 Task: Create in the project YottaTech in Backlog an issue 'HR management system for a company with advanced employee onboarding and performance tracking features', assign it to team member softage.4@softage.net and change the status to IN PROGRESS.
Action: Mouse moved to (412, 524)
Screenshot: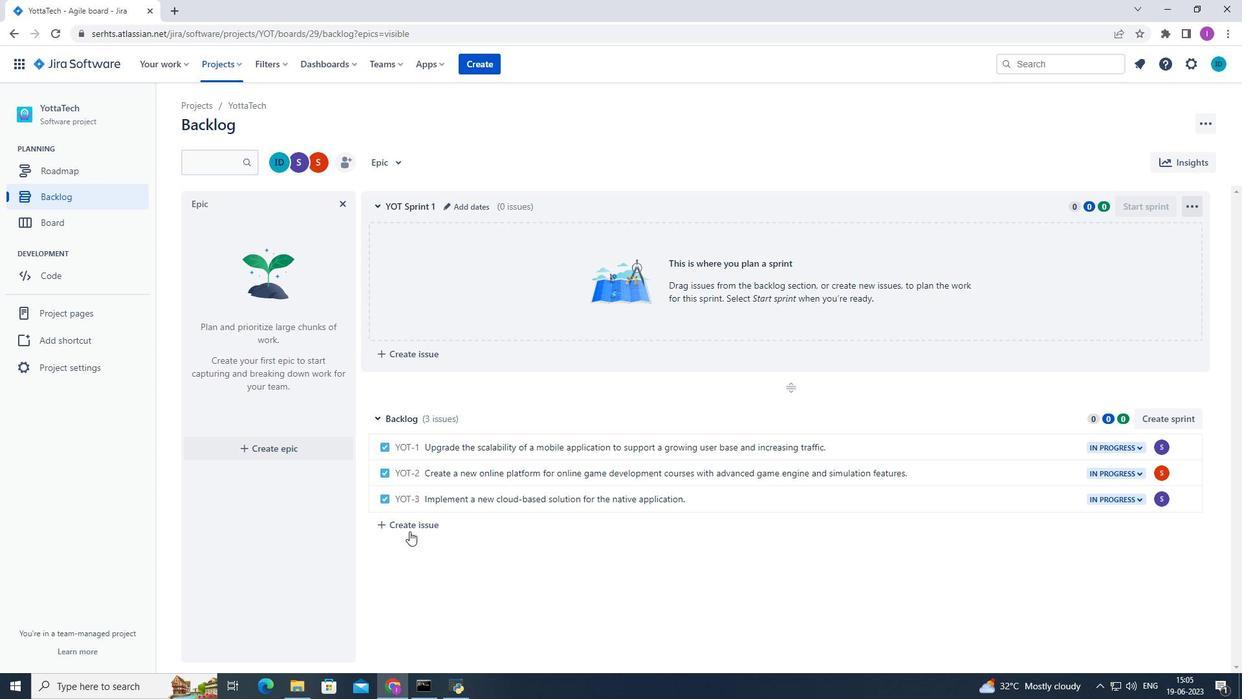 
Action: Mouse pressed left at (412, 524)
Screenshot: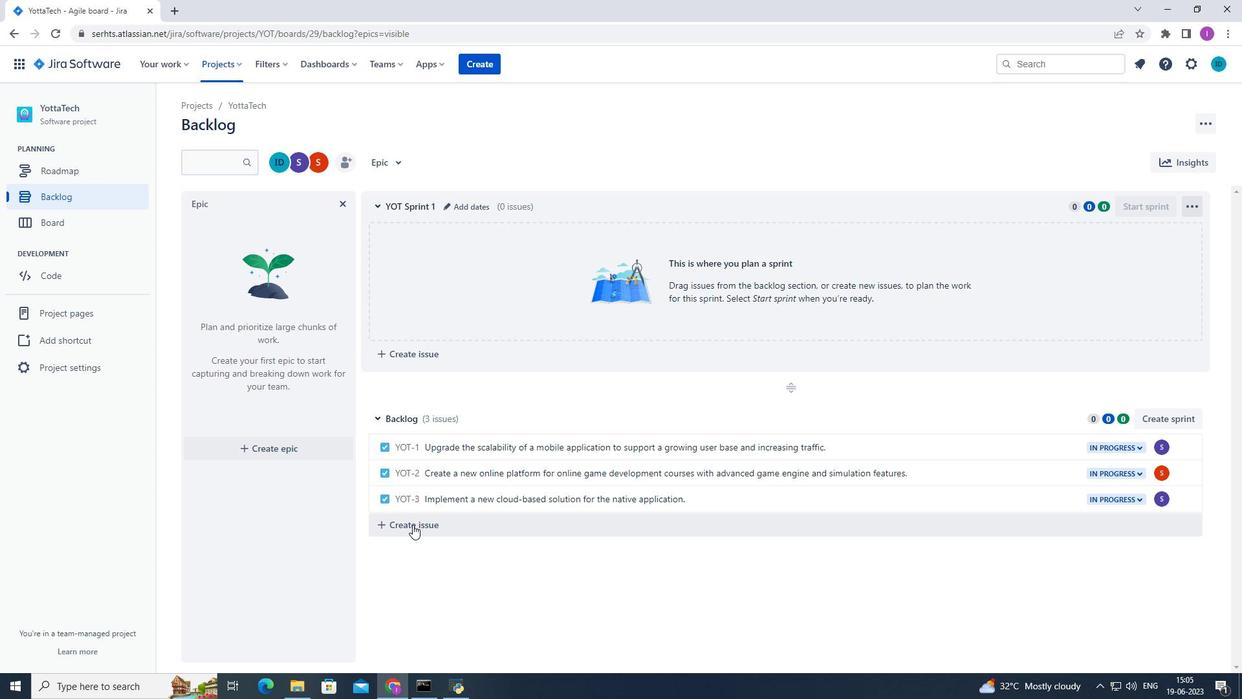 
Action: Mouse moved to (439, 528)
Screenshot: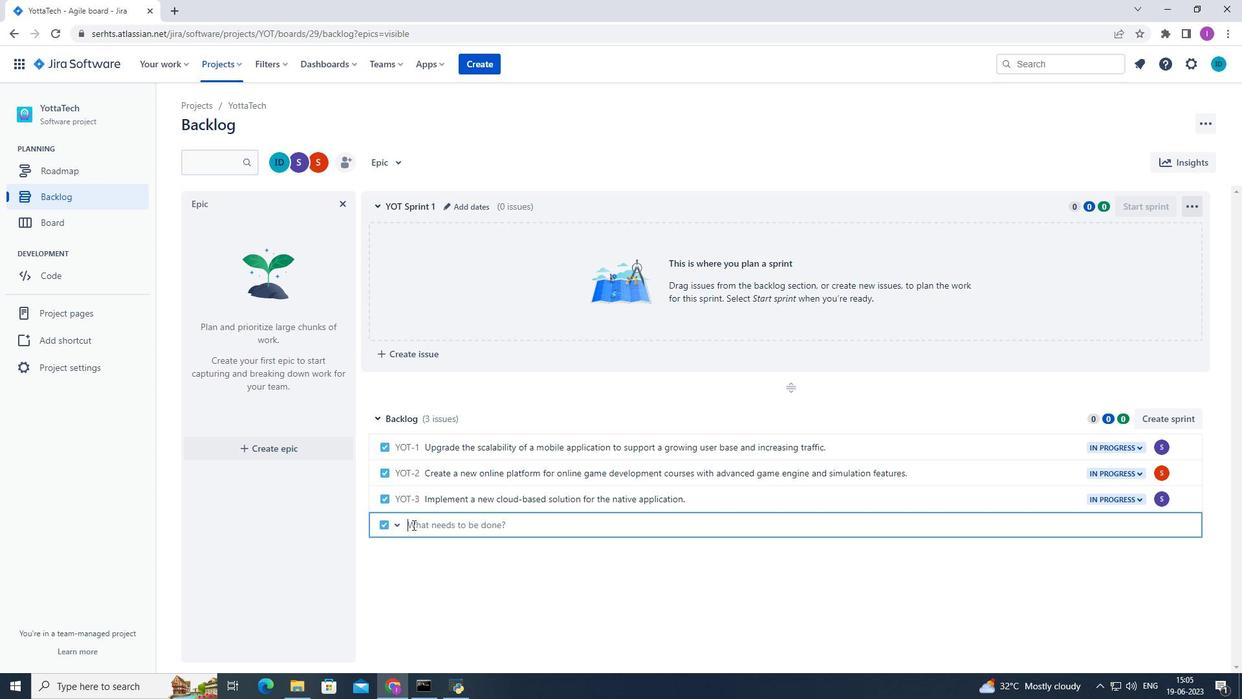 
Action: Mouse pressed left at (439, 528)
Screenshot: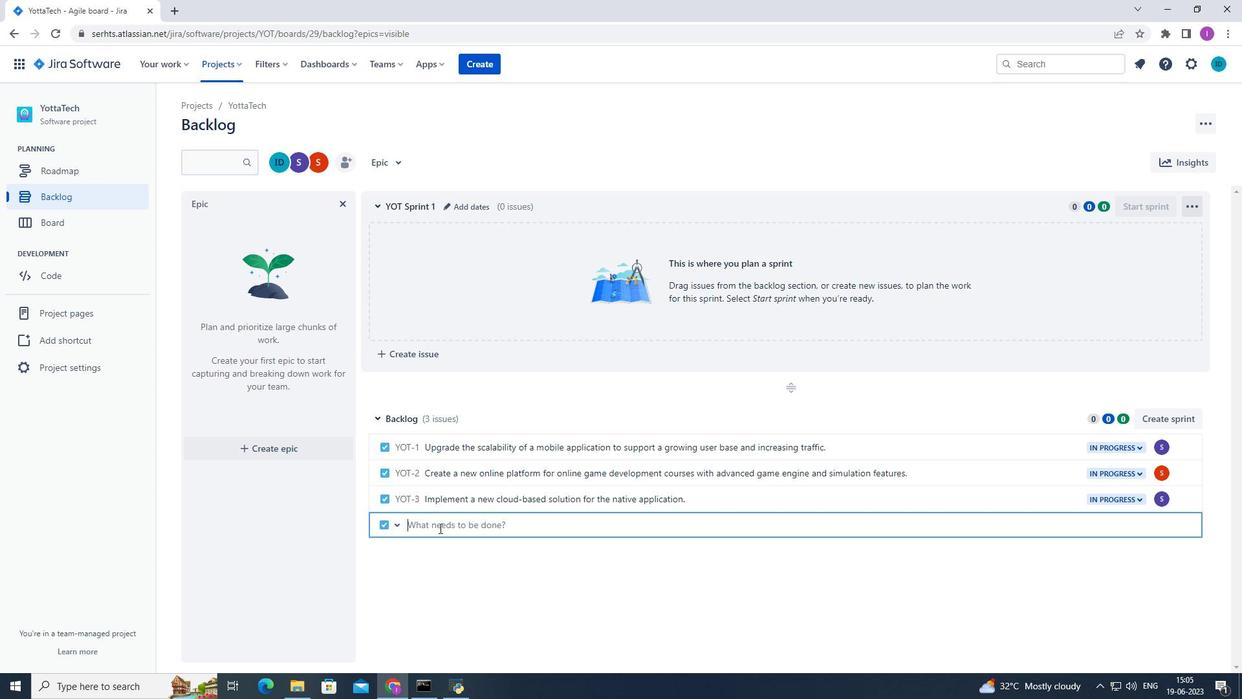 
Action: Mouse moved to (514, 526)
Screenshot: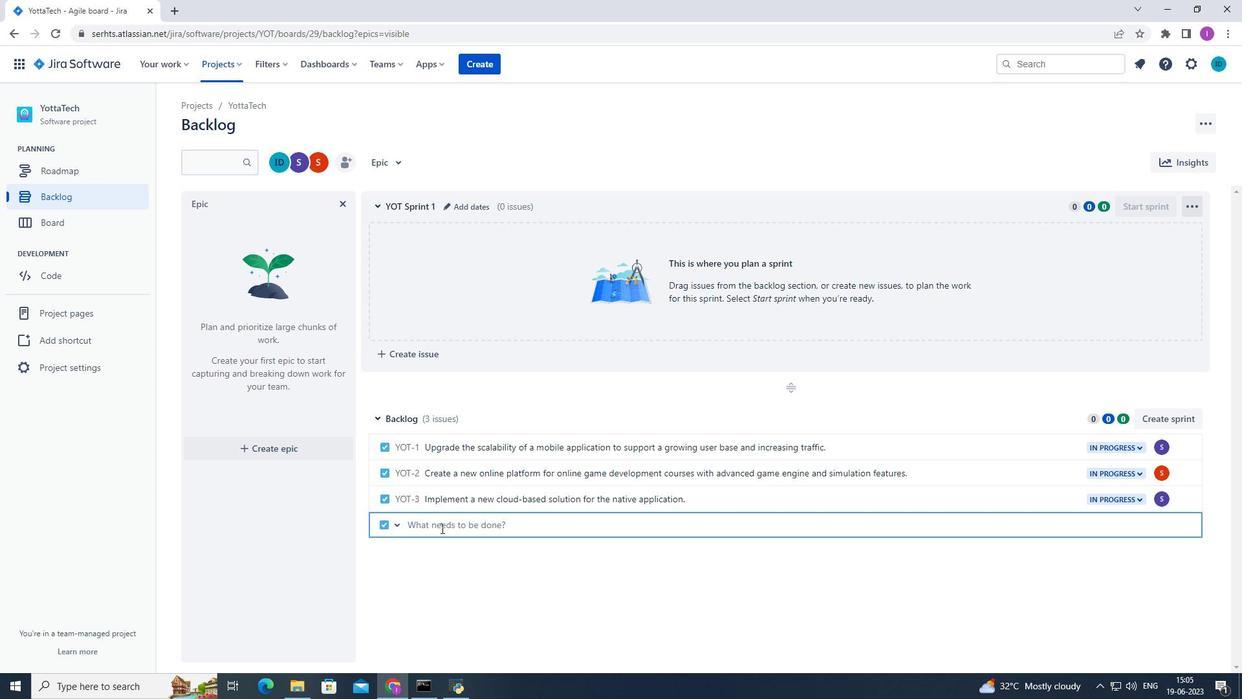 
Action: Key pressed <Key.shift><Key.shift><Key.shift><Key.shift><Key.shift><Key.shift><Key.shift><Key.shift><Key.shift><Key.shift><Key.shift><Key.shift><Key.shift><Key.shift><Key.shift><Key.shift>HR<Key.space>management<Key.space>sysy<Key.backspace>tr<Key.backspace>em<Key.space>for<Key.space>a<Key.space>companywith<Key.space>
Screenshot: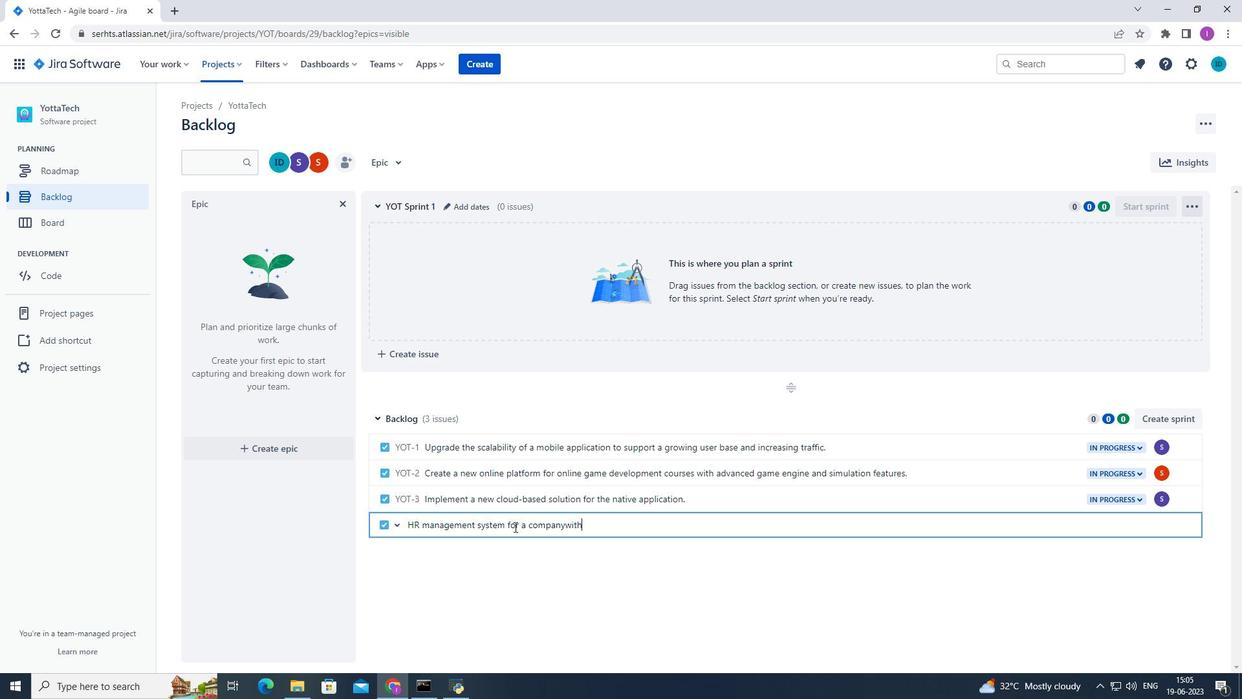 
Action: Mouse moved to (565, 526)
Screenshot: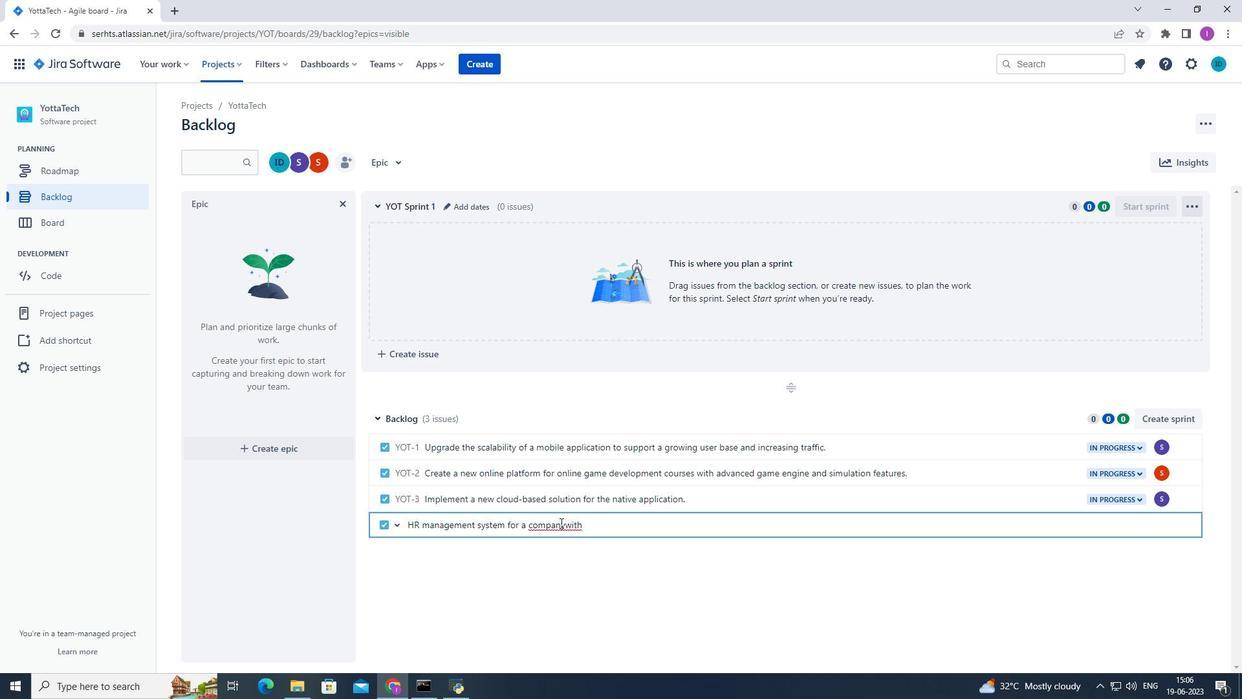 
Action: Mouse pressed left at (565, 526)
Screenshot: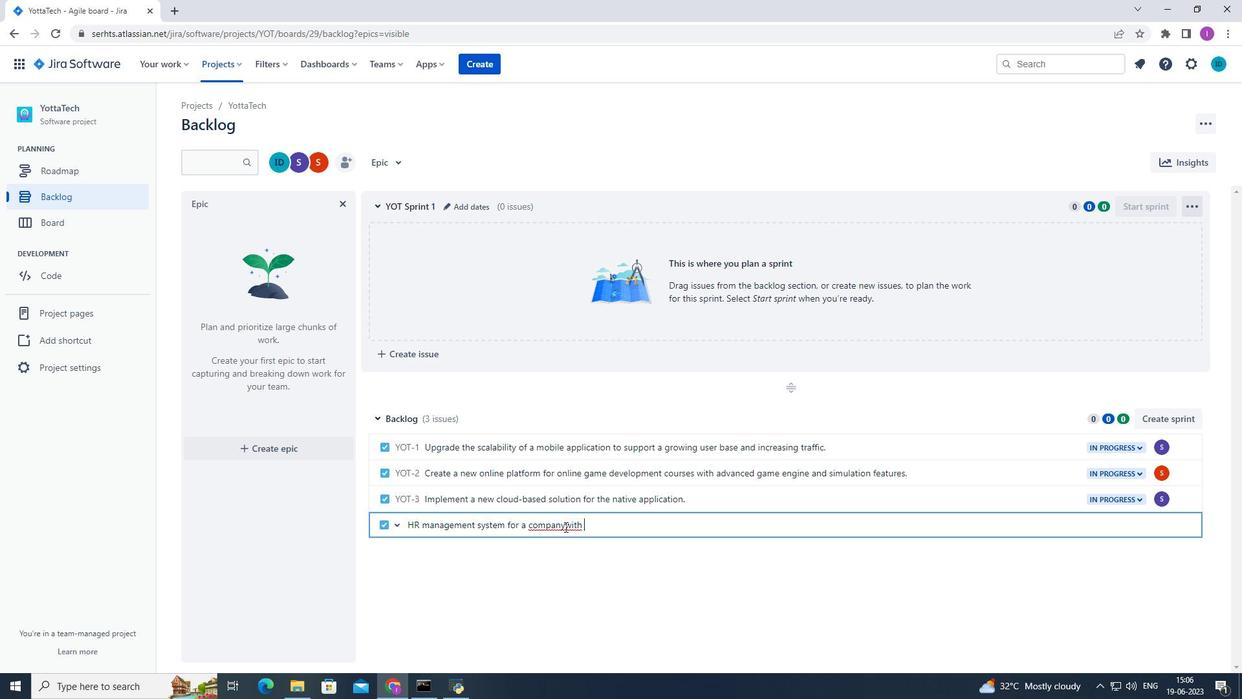 
Action: Mouse moved to (595, 526)
Screenshot: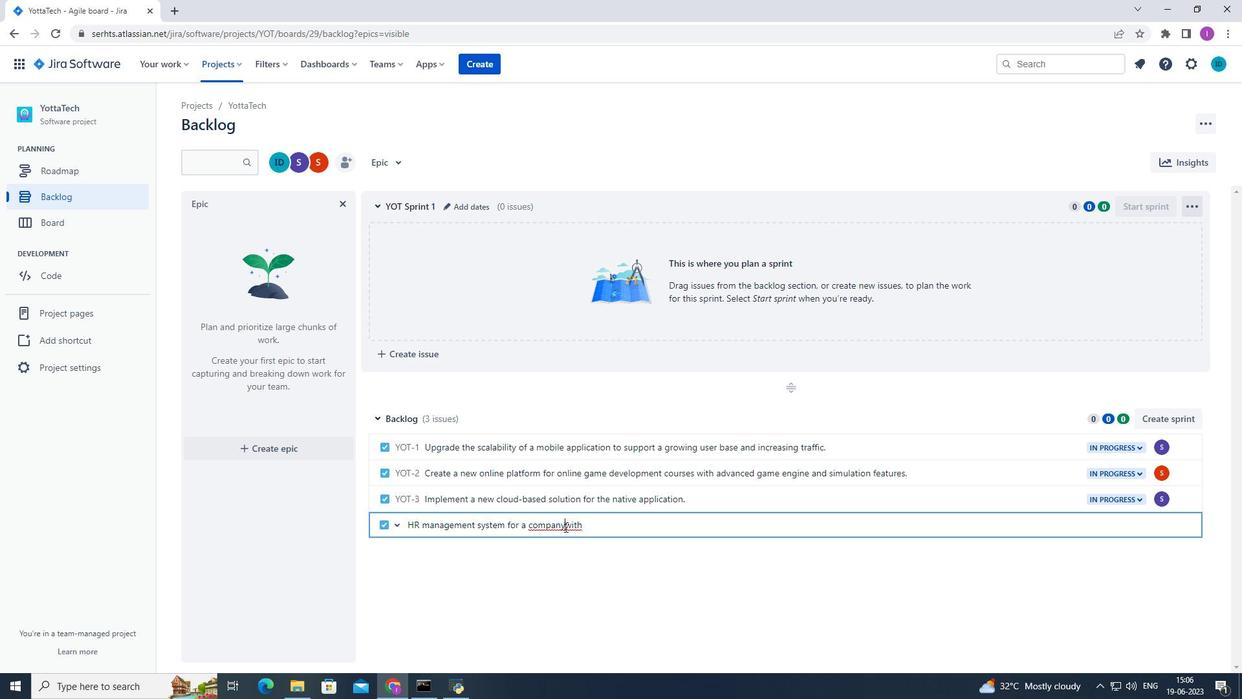 
Action: Key pressed v
Screenshot: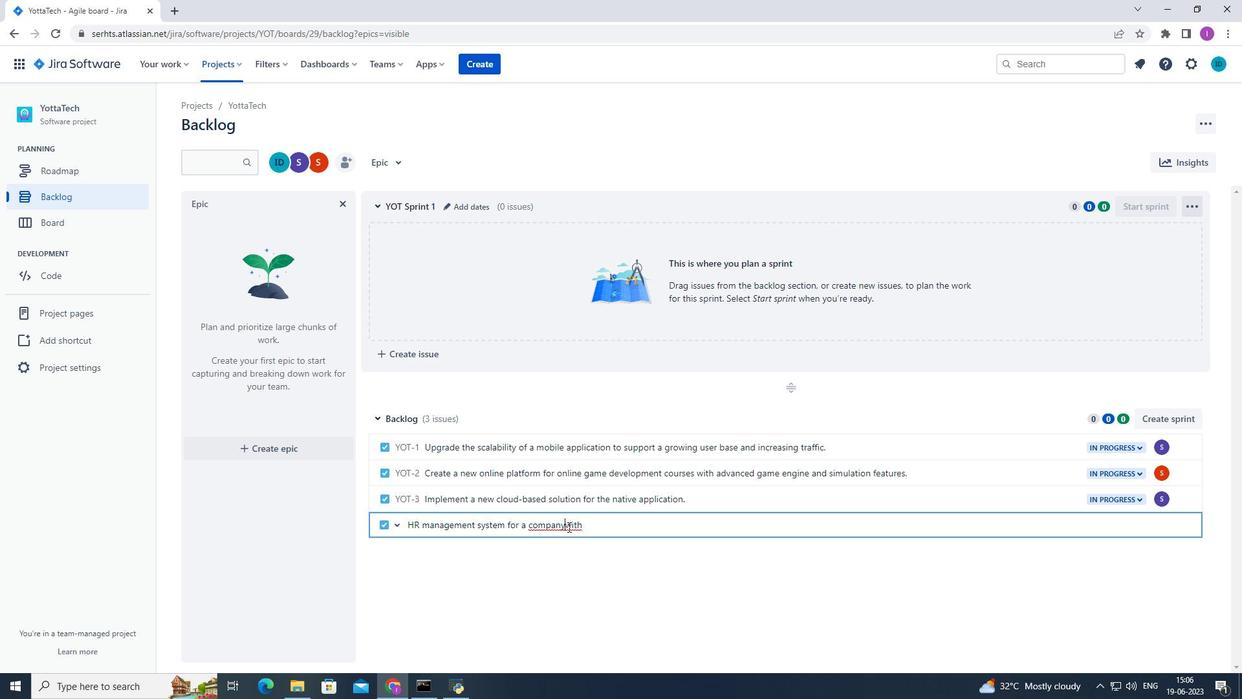 
Action: Mouse pressed left at (595, 526)
Screenshot: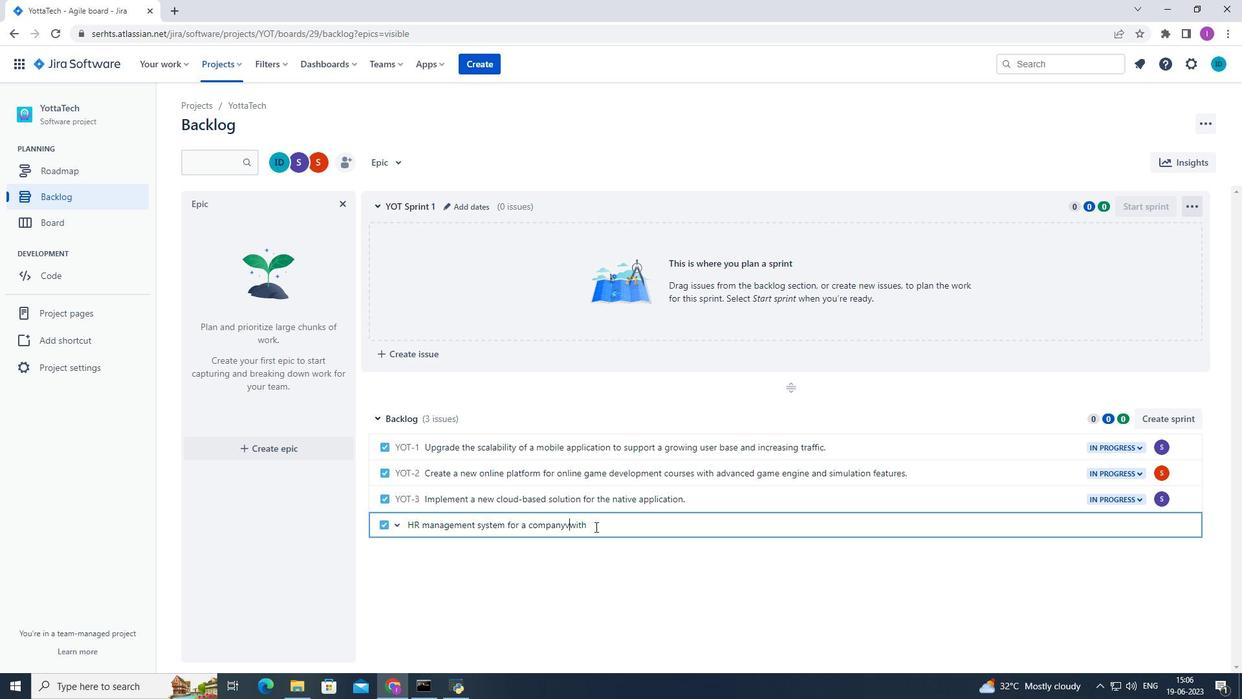 
Action: Mouse moved to (572, 526)
Screenshot: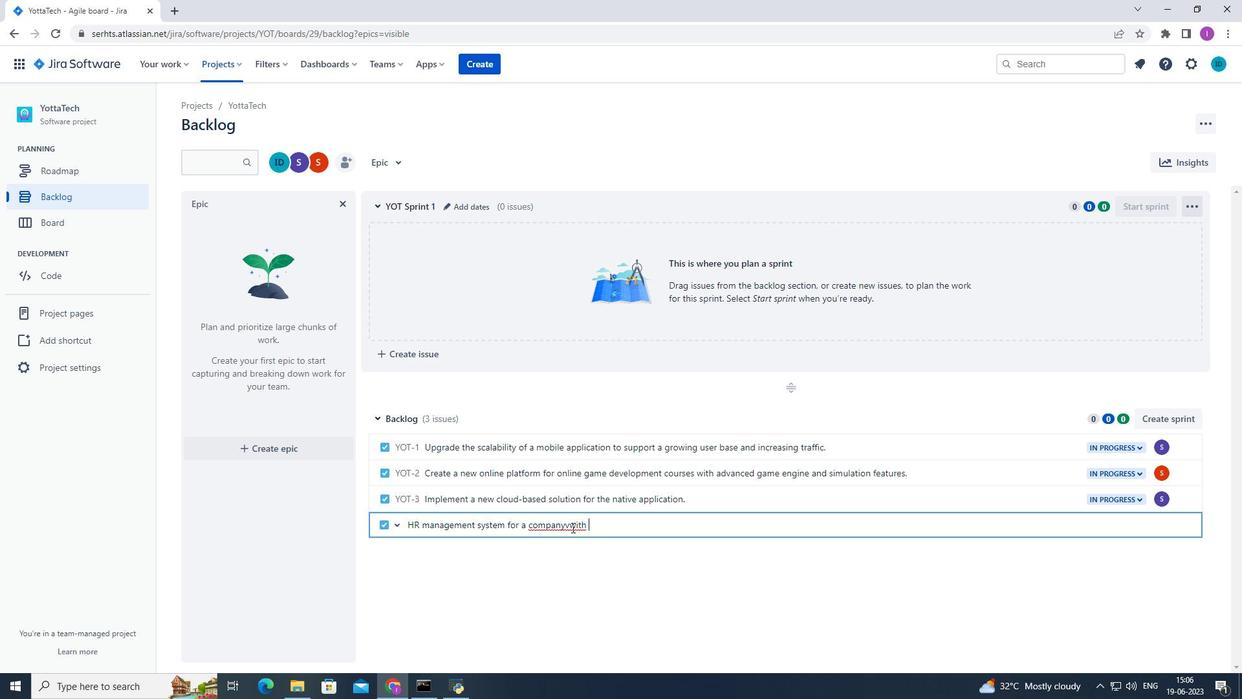 
Action: Mouse pressed left at (572, 526)
Screenshot: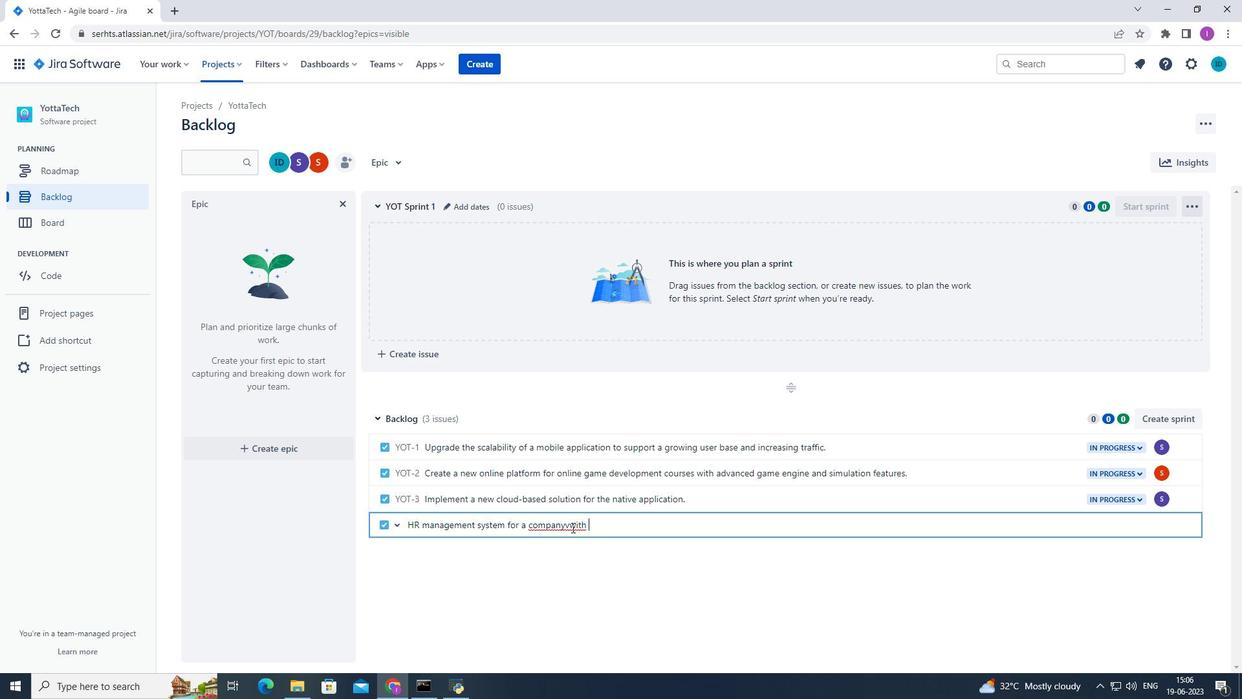 
Action: Mouse moved to (621, 525)
Screenshot: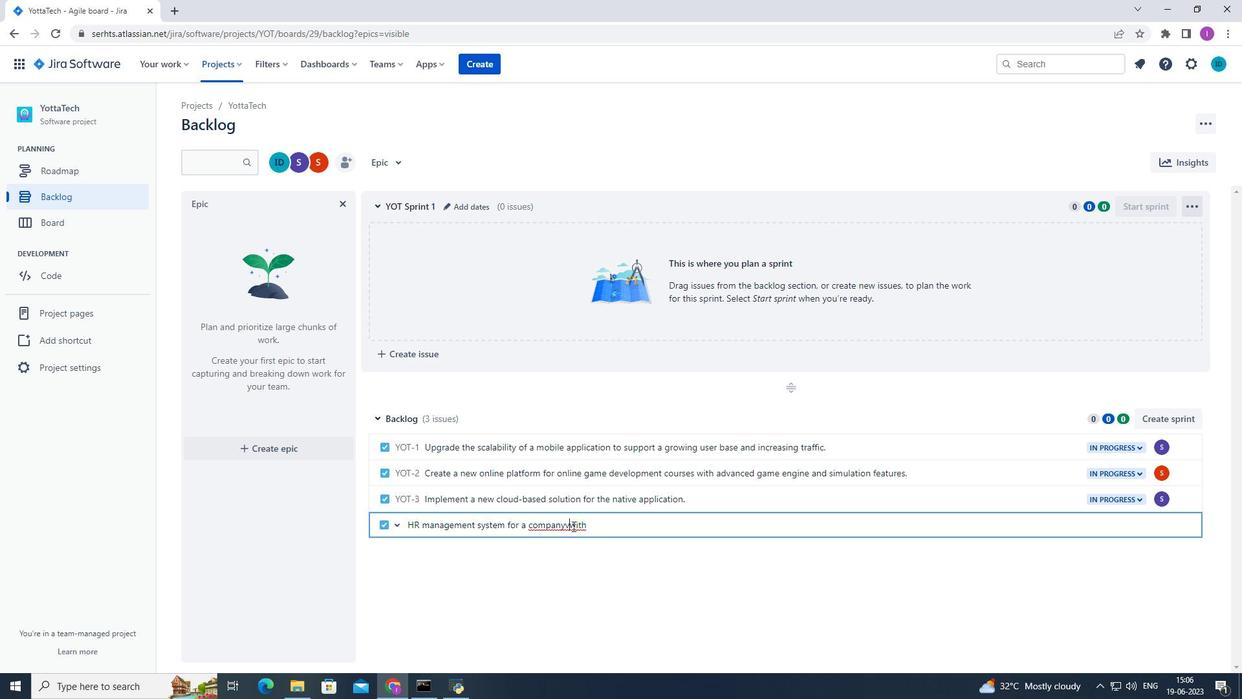 
Action: Key pressed <Key.backspace>v<Key.backspace><Key.space>
Screenshot: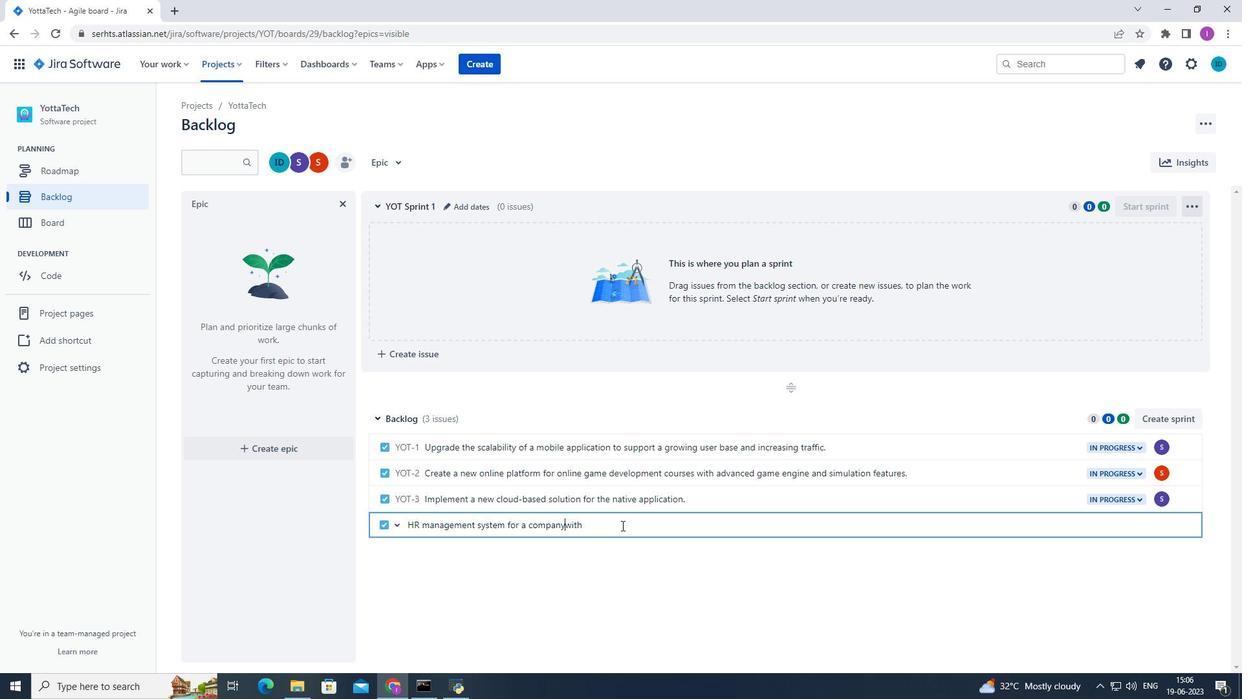 
Action: Mouse moved to (627, 519)
Screenshot: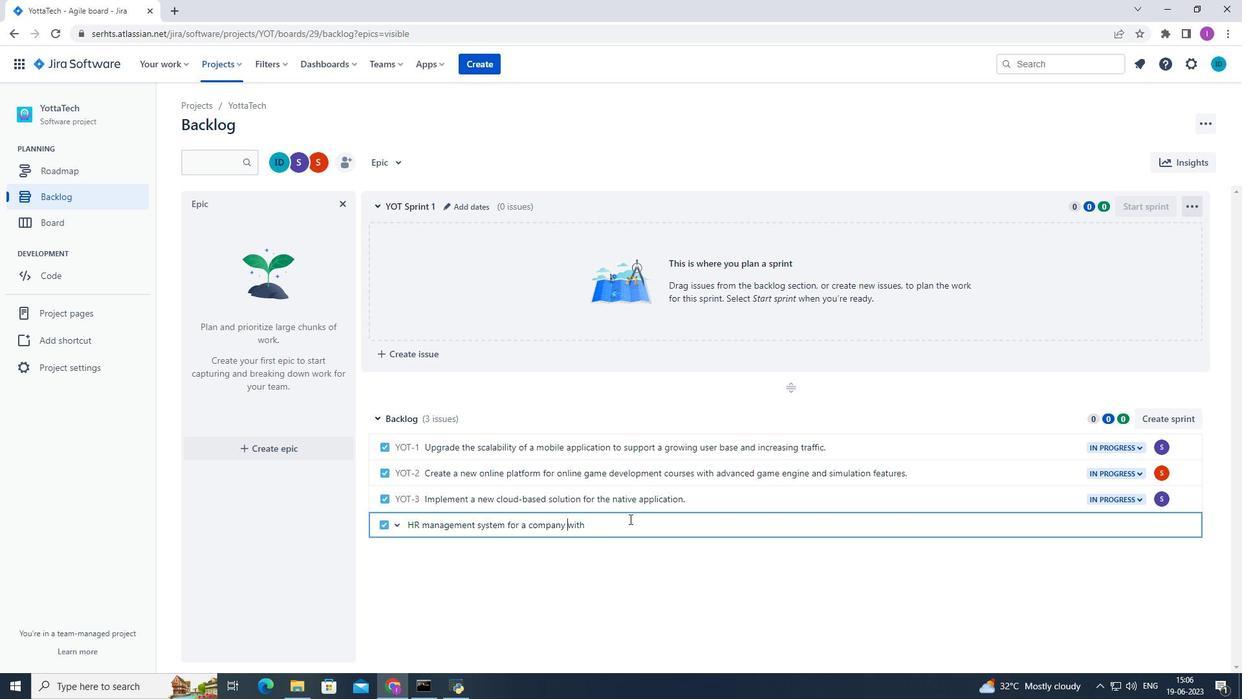
Action: Mouse pressed left at (627, 519)
Screenshot: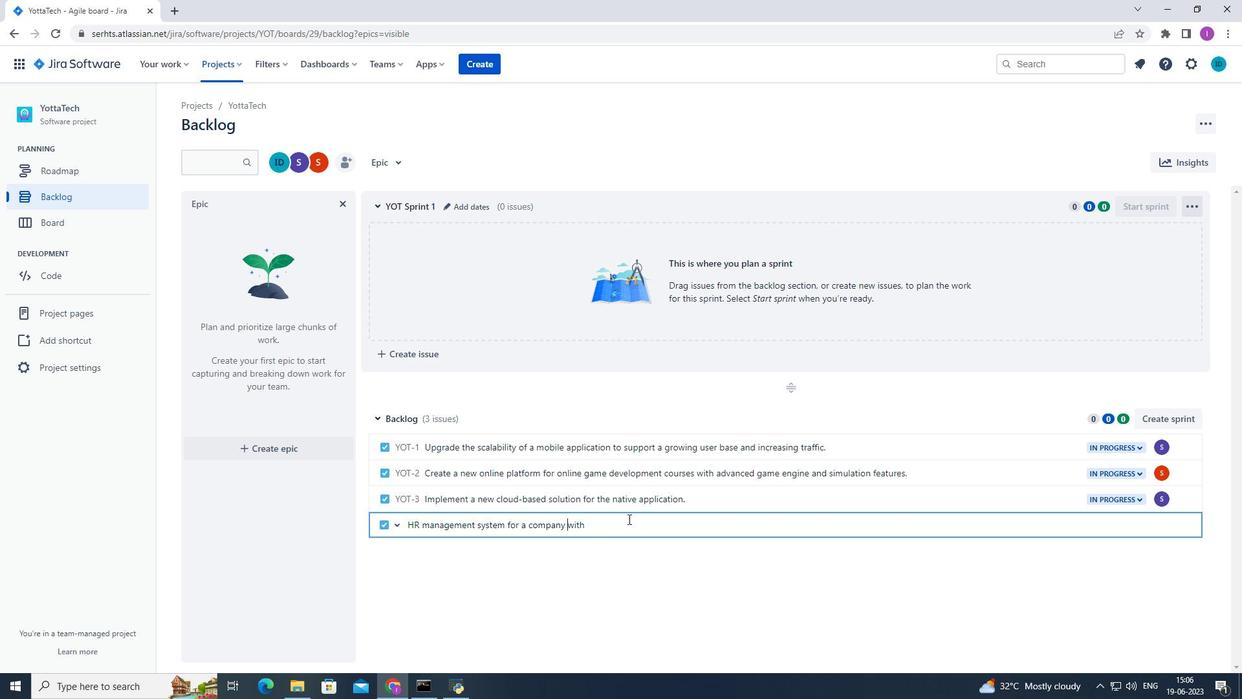 
Action: Mouse moved to (677, 526)
Screenshot: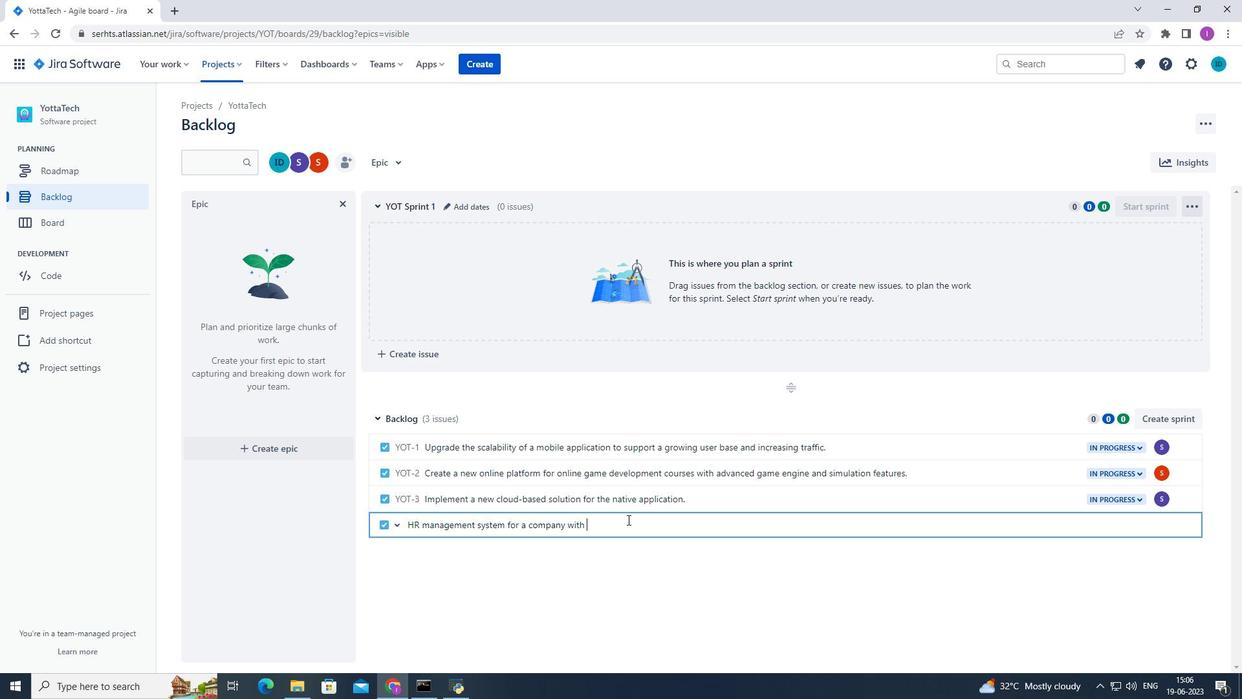 
Action: Key pressed advanced<Key.space>employee<Key.space>i<Key.backspace>onboarding
Screenshot: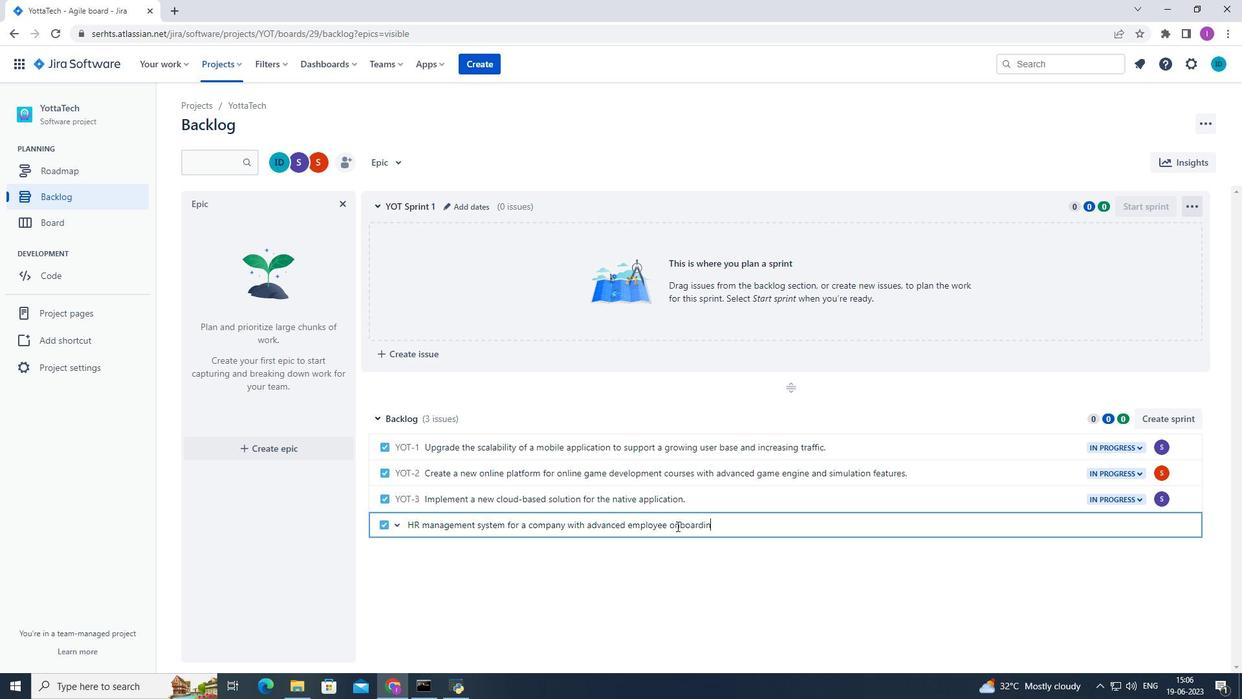 
Action: Mouse moved to (735, 539)
Screenshot: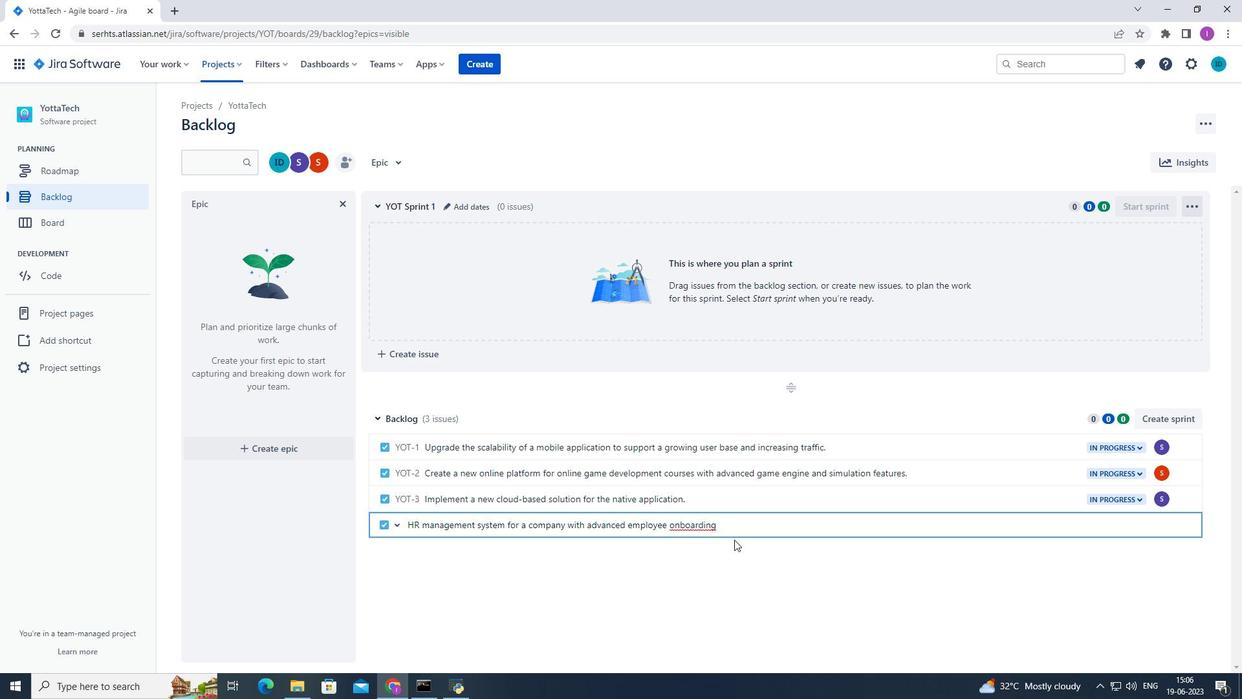 
Action: Mouse pressed left at (735, 539)
Screenshot: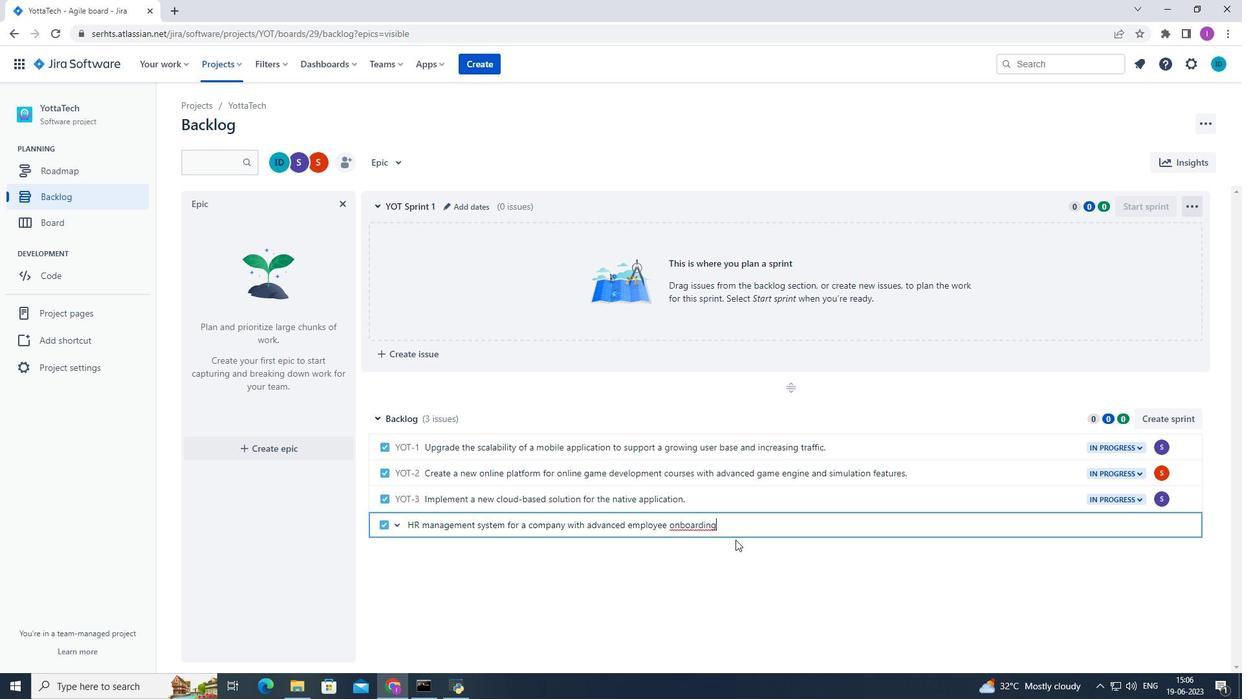 
Action: Mouse moved to (453, 528)
Screenshot: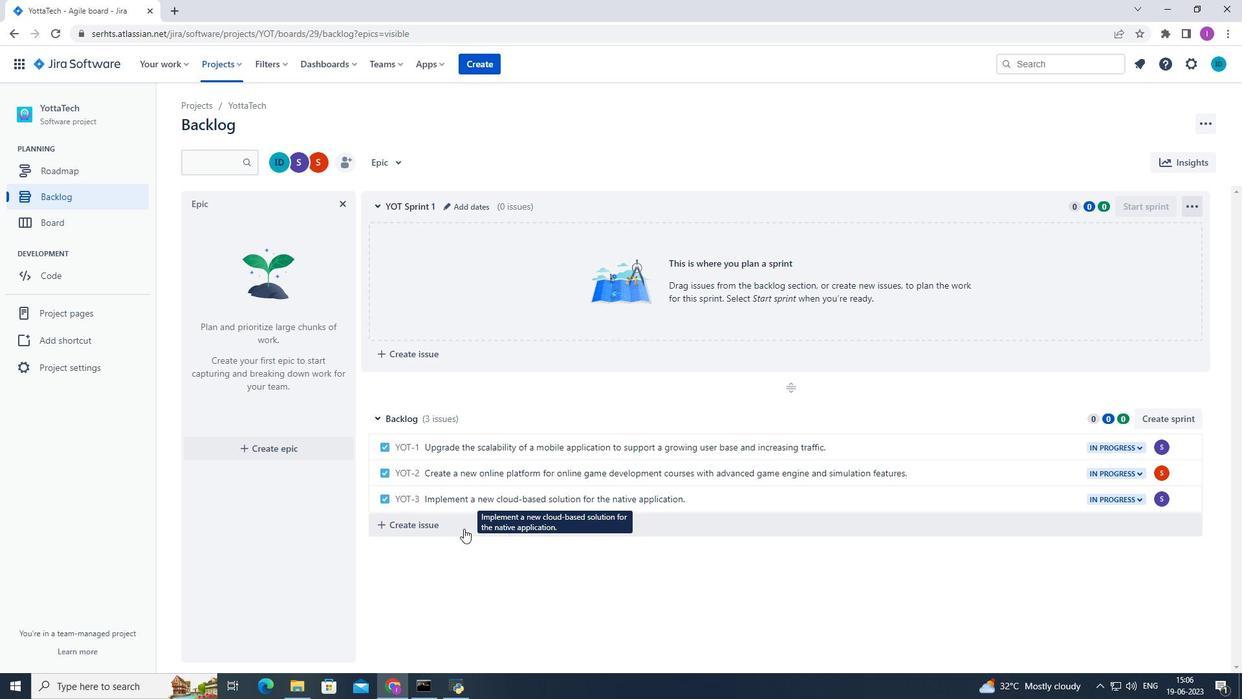 
Action: Mouse pressed left at (453, 528)
Screenshot: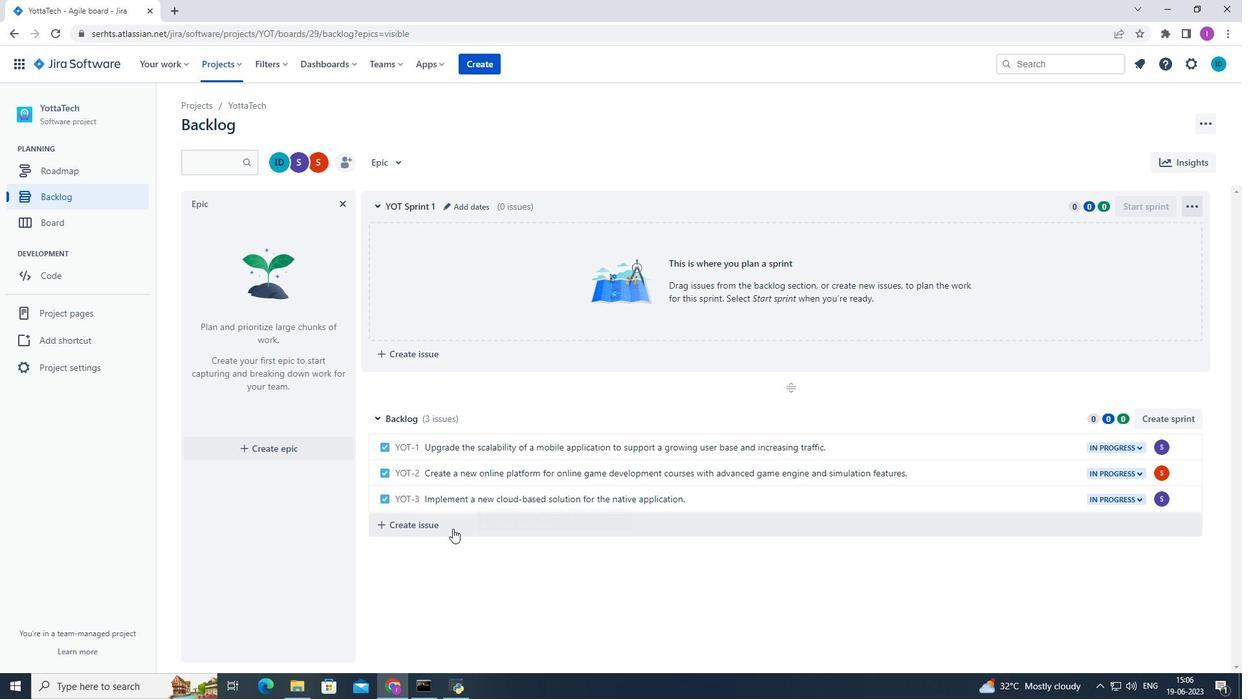 
Action: Mouse moved to (819, 550)
Screenshot: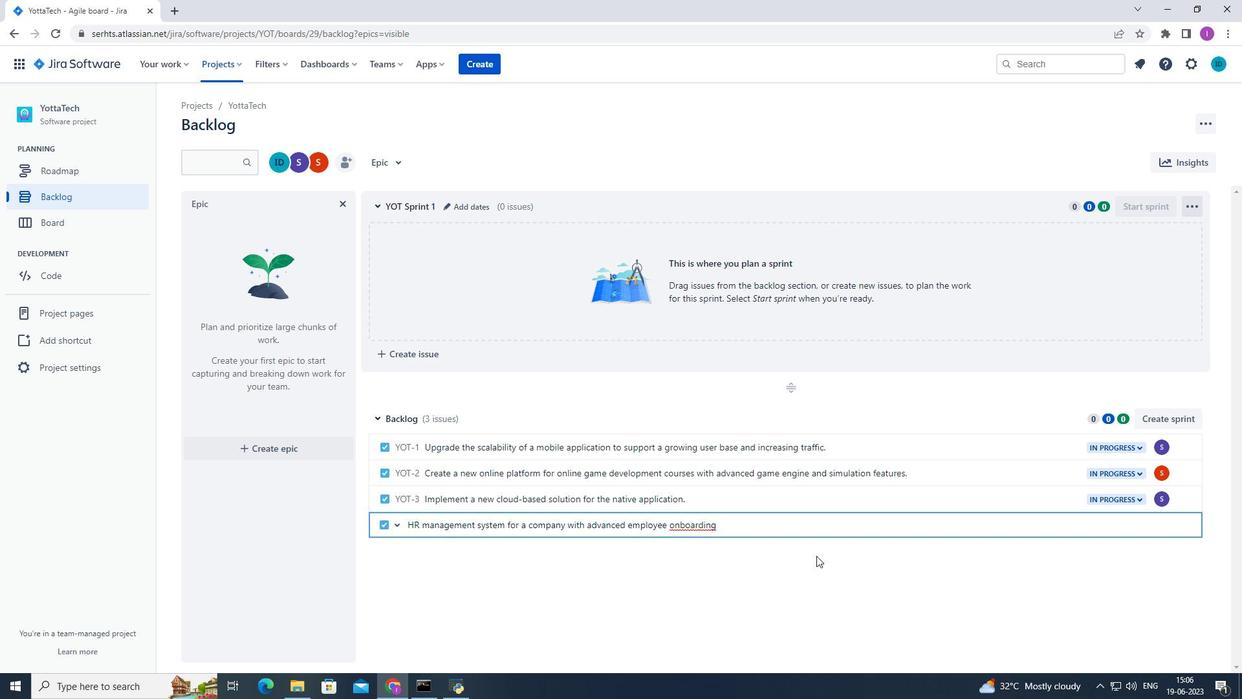 
Action: Key pressed <Key.space>and<Key.space>performance<Key.space>tracking<Key.space>features
Screenshot: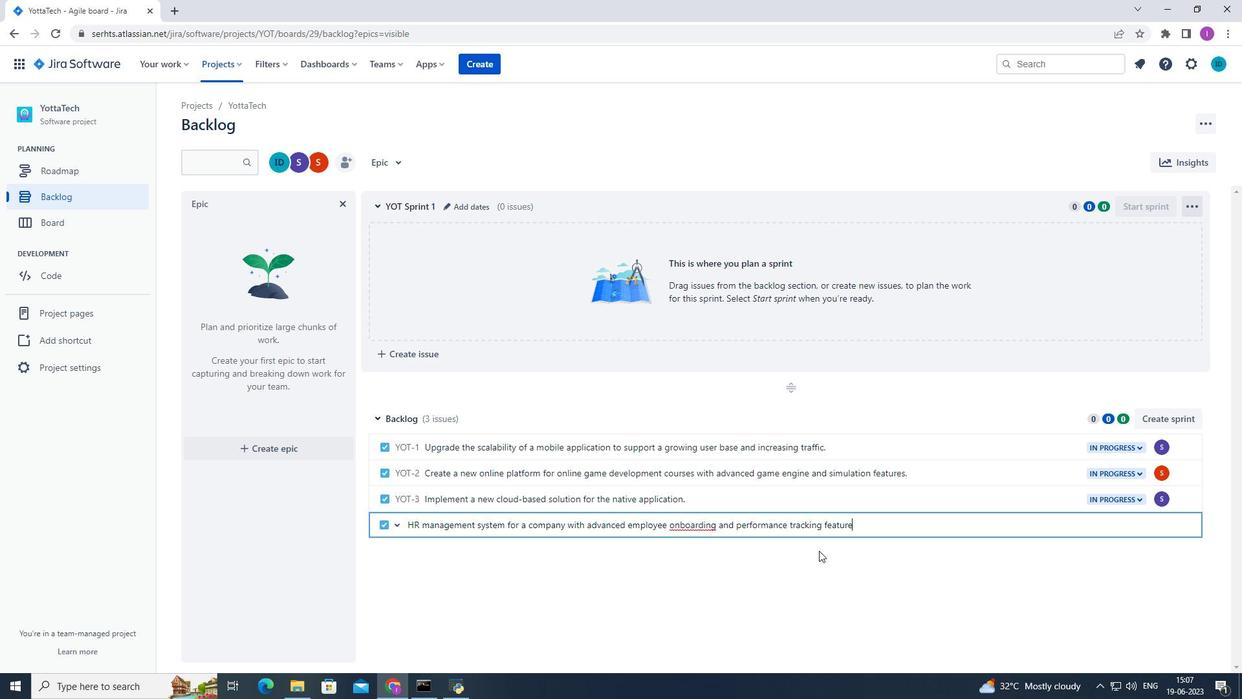 
Action: Mouse moved to (893, 534)
Screenshot: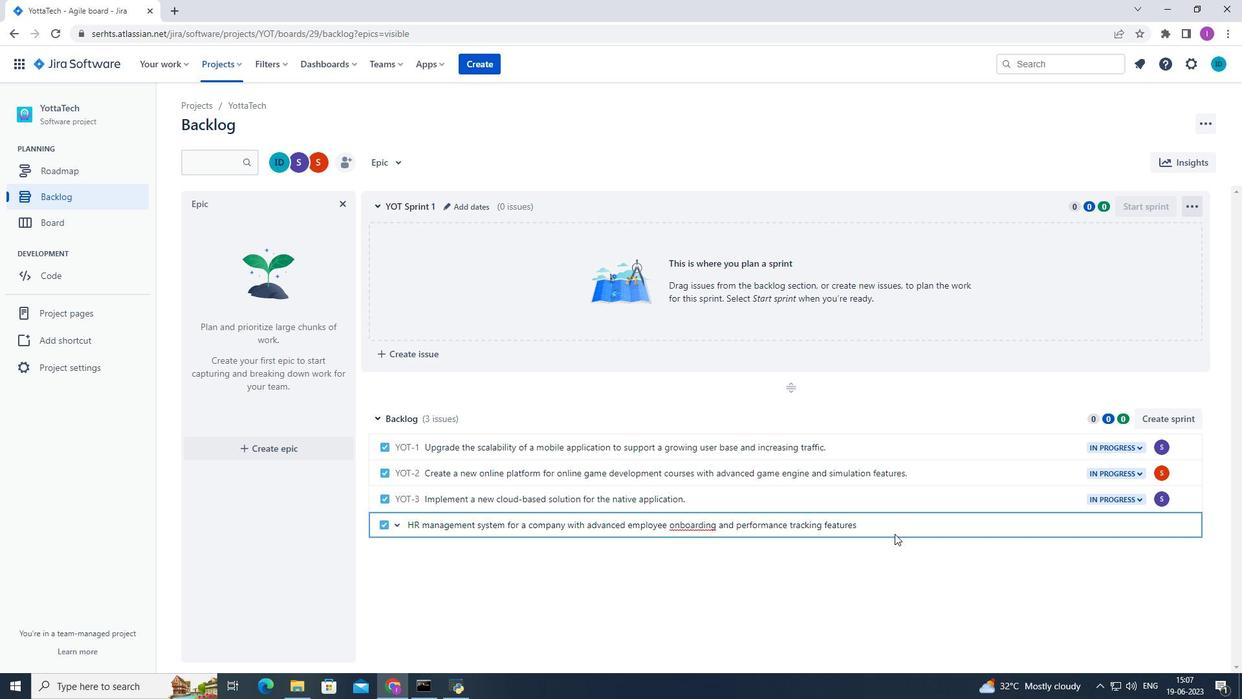
Action: Key pressed <Key.enter>
Screenshot: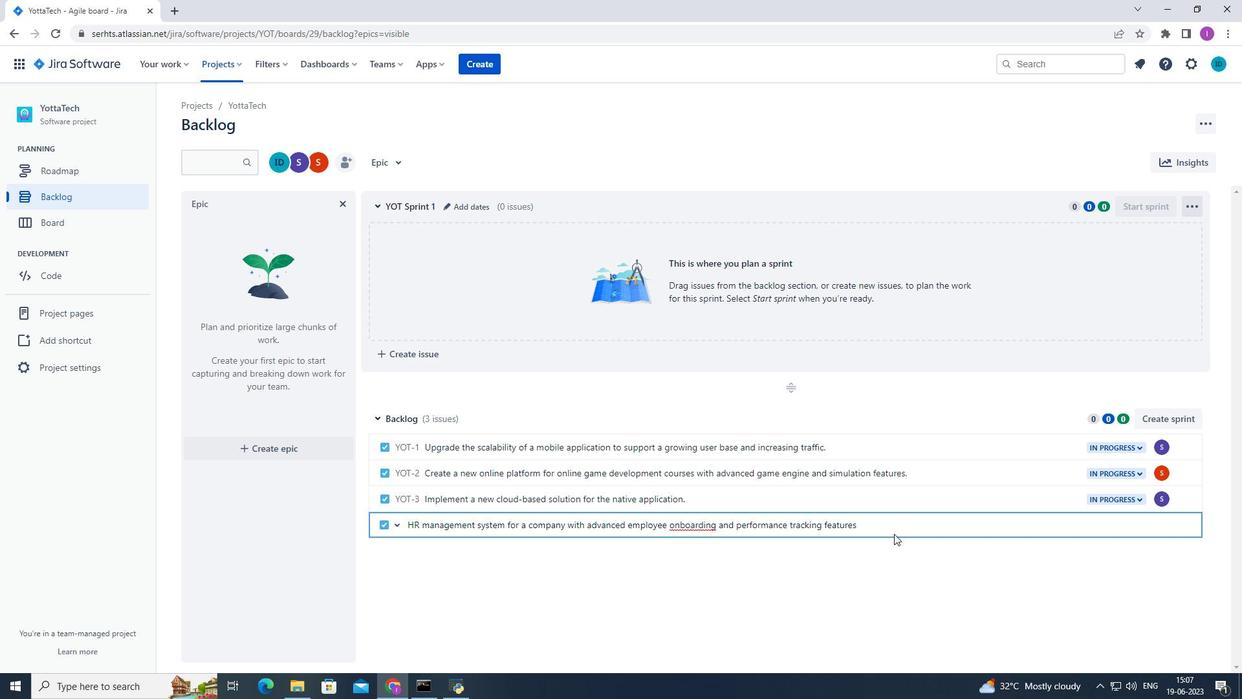 
Action: Mouse moved to (1157, 521)
Screenshot: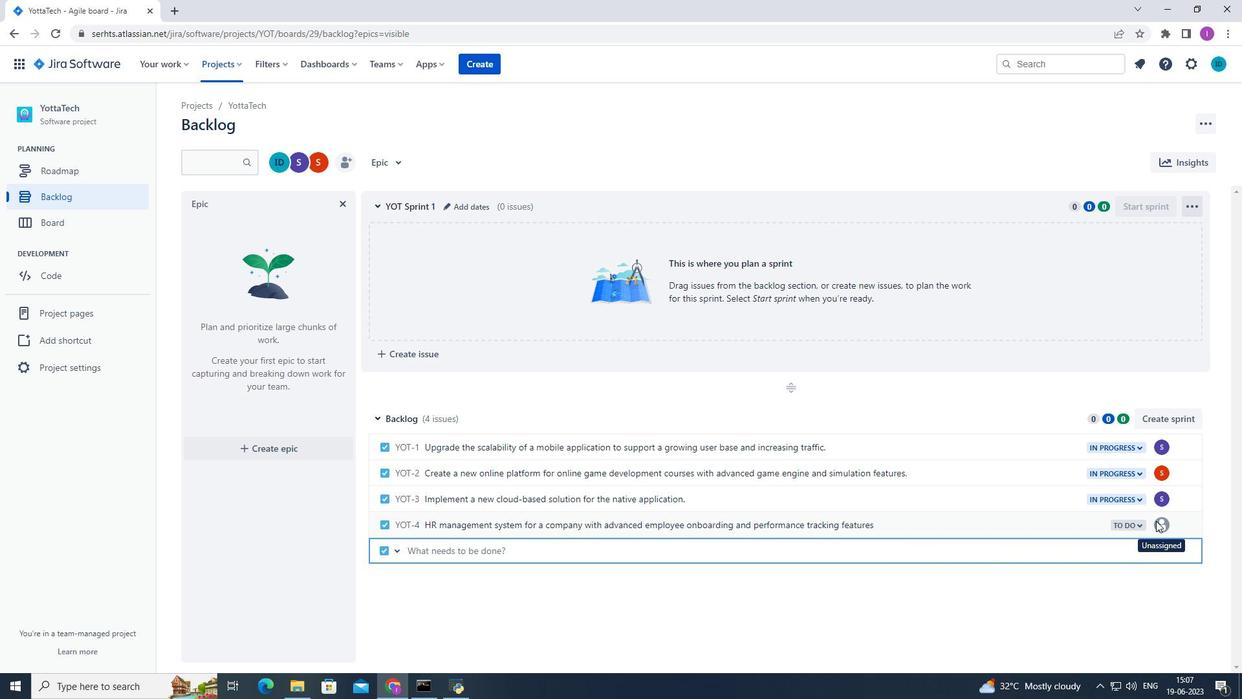 
Action: Mouse pressed left at (1157, 521)
Screenshot: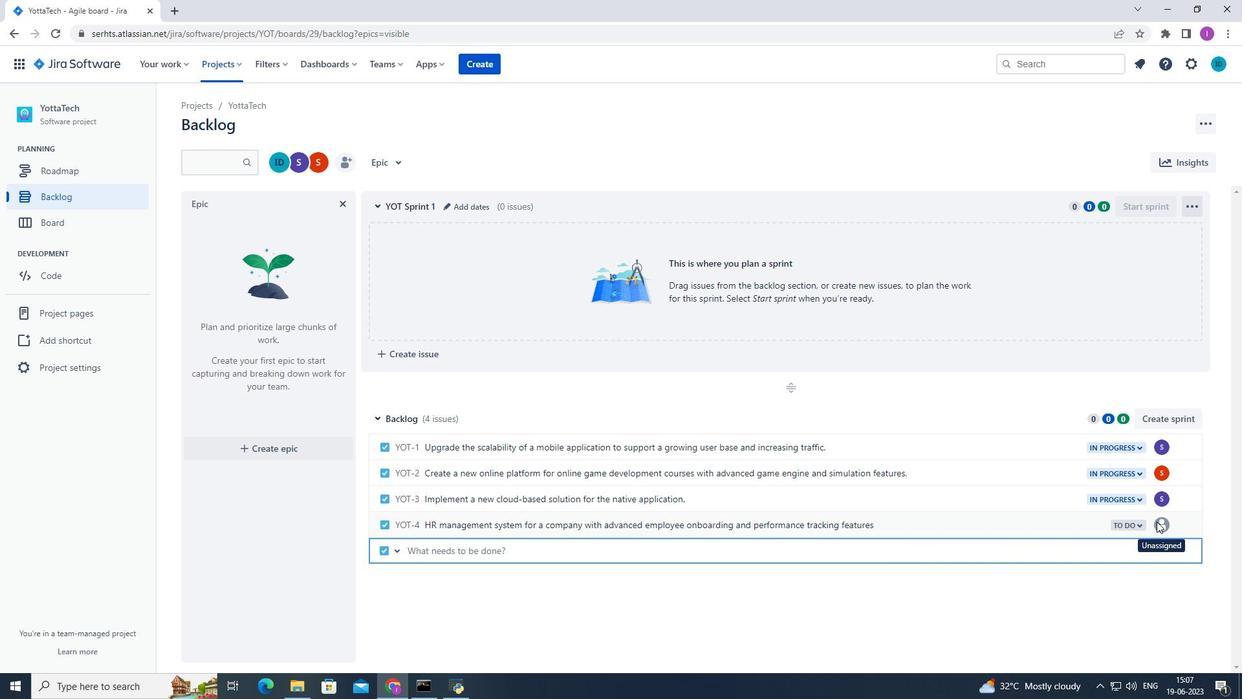 
Action: Mouse moved to (1162, 525)
Screenshot: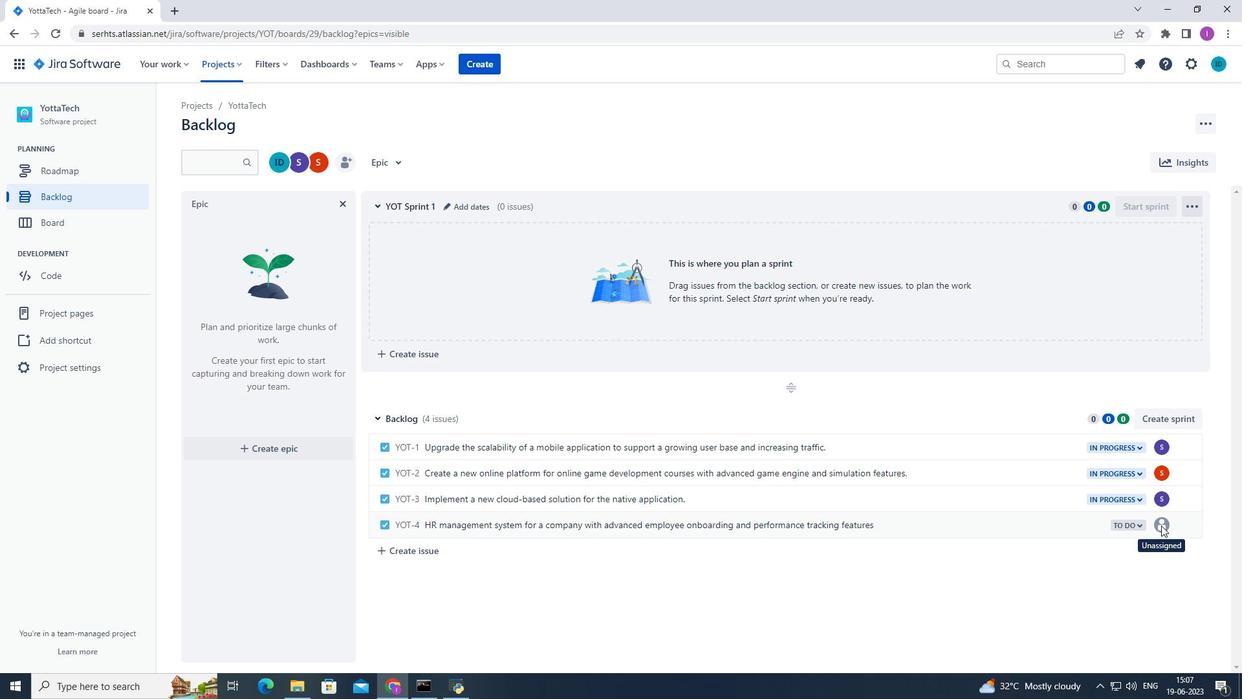 
Action: Mouse pressed left at (1162, 525)
Screenshot: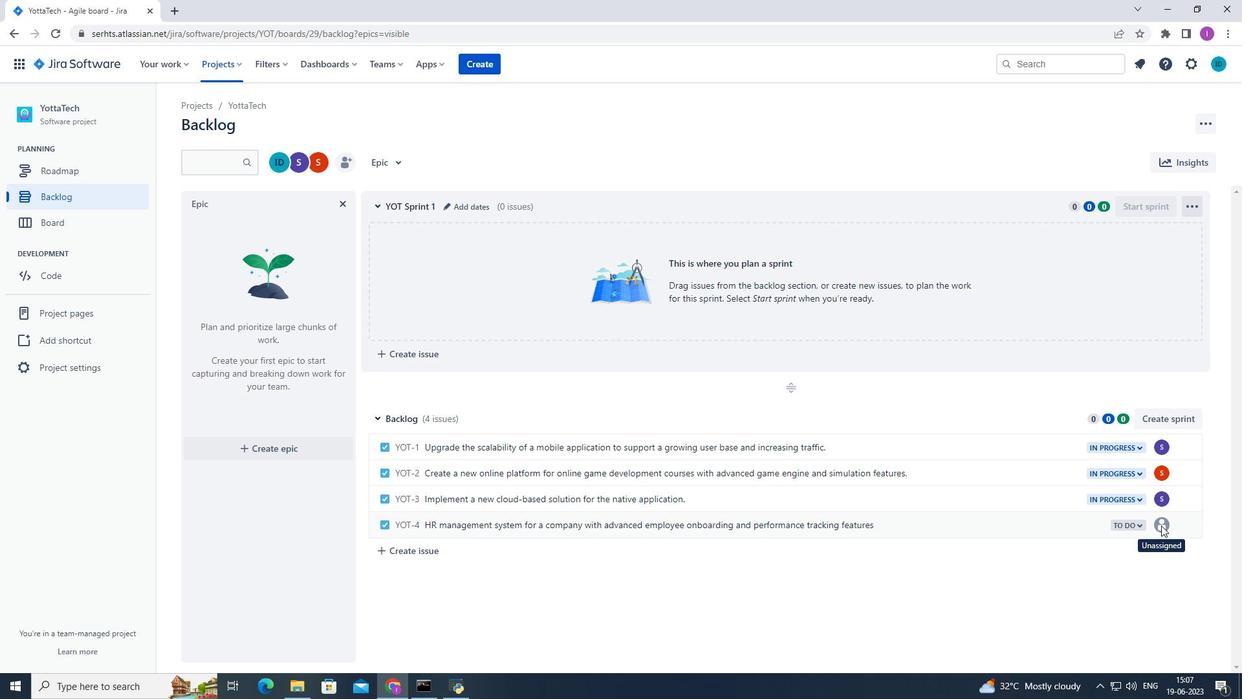
Action: Mouse pressed left at (1162, 525)
Screenshot: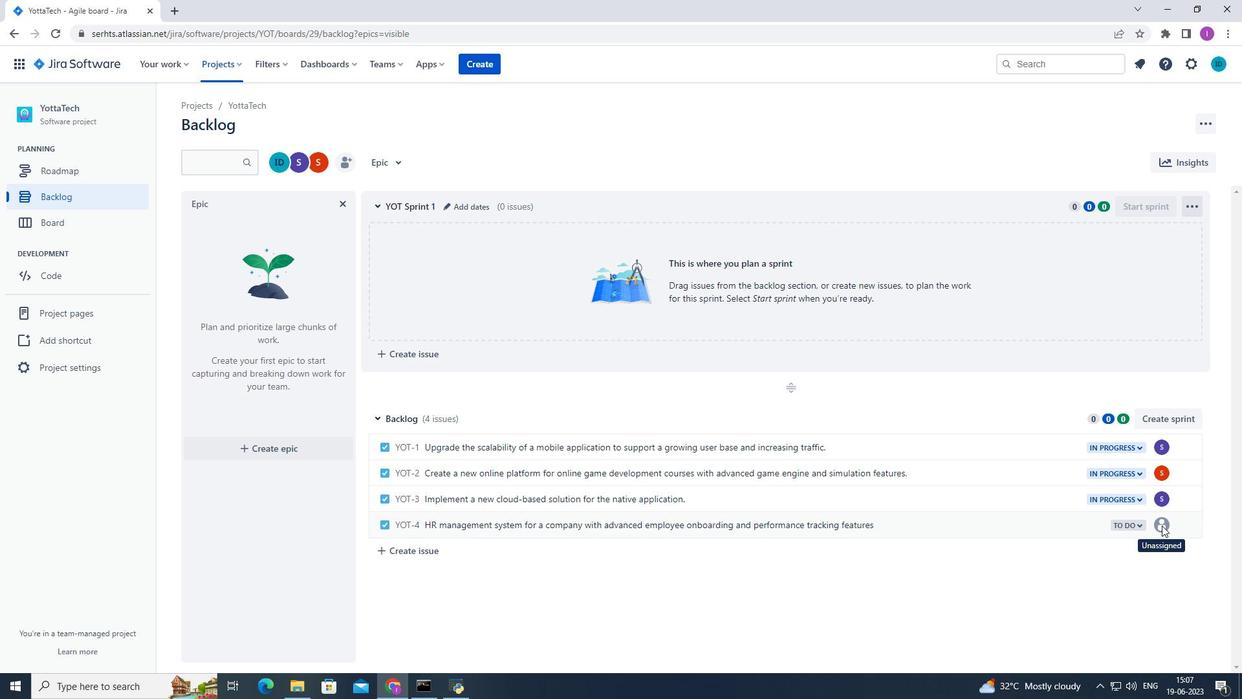 
Action: Mouse moved to (1161, 521)
Screenshot: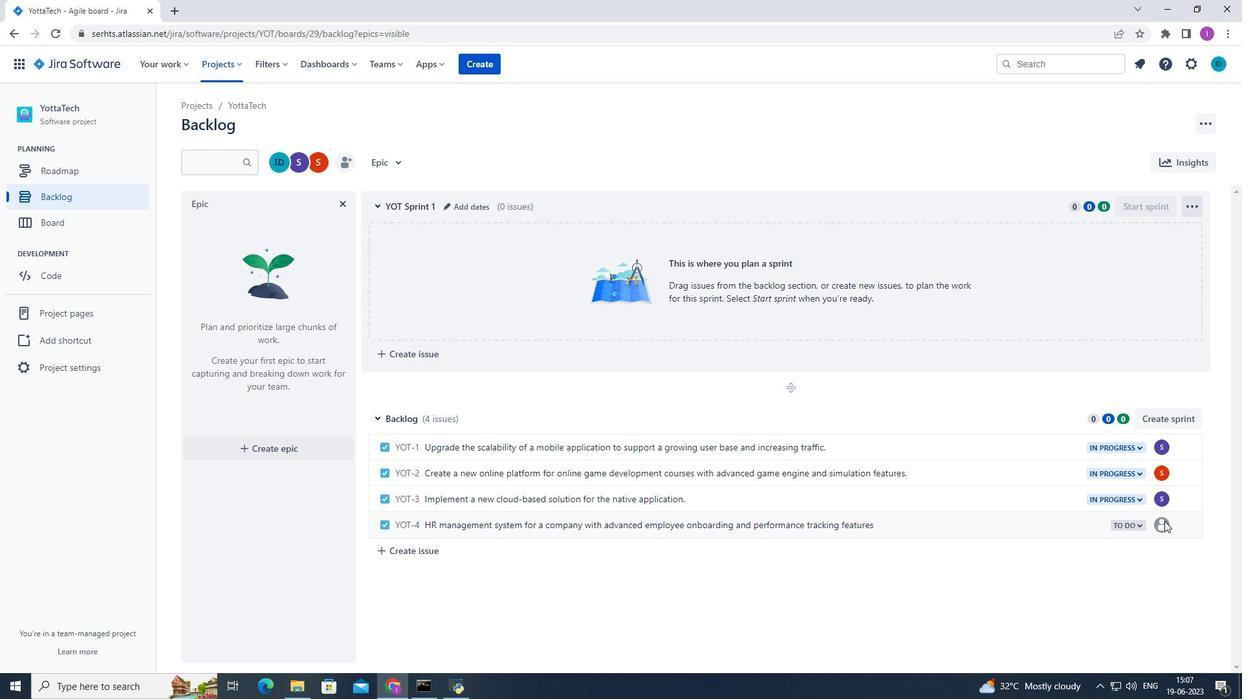 
Action: Mouse pressed left at (1161, 521)
Screenshot: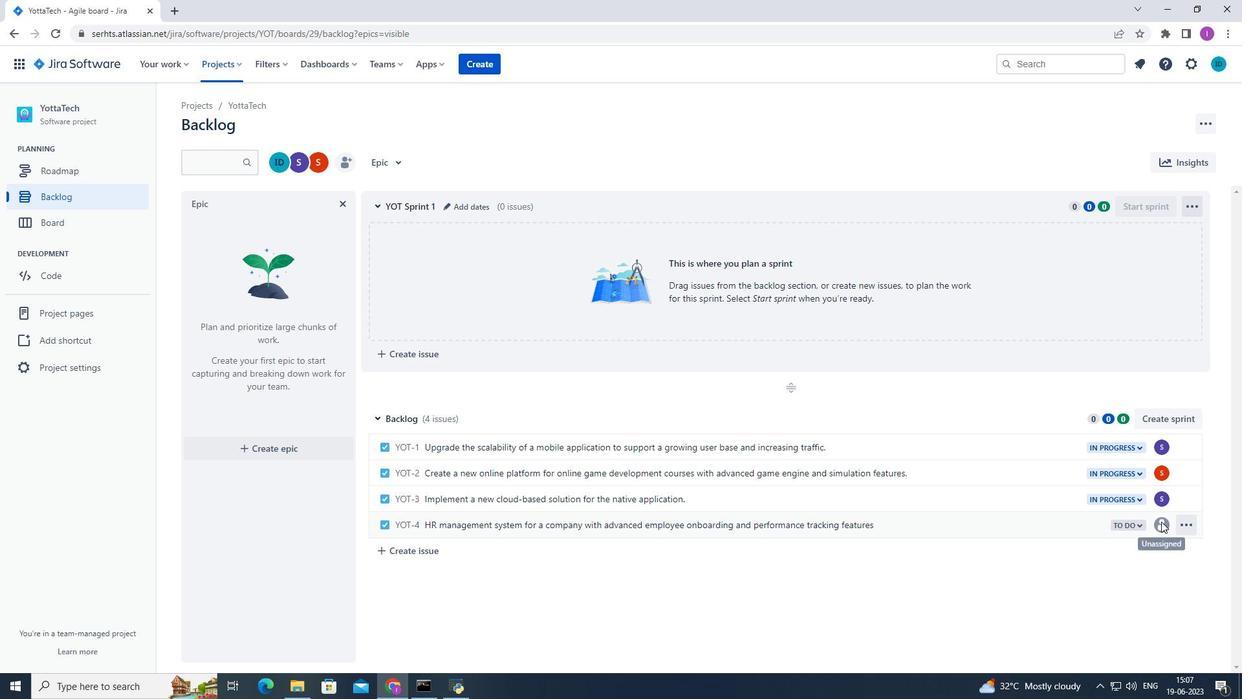 
Action: Mouse moved to (1163, 525)
Screenshot: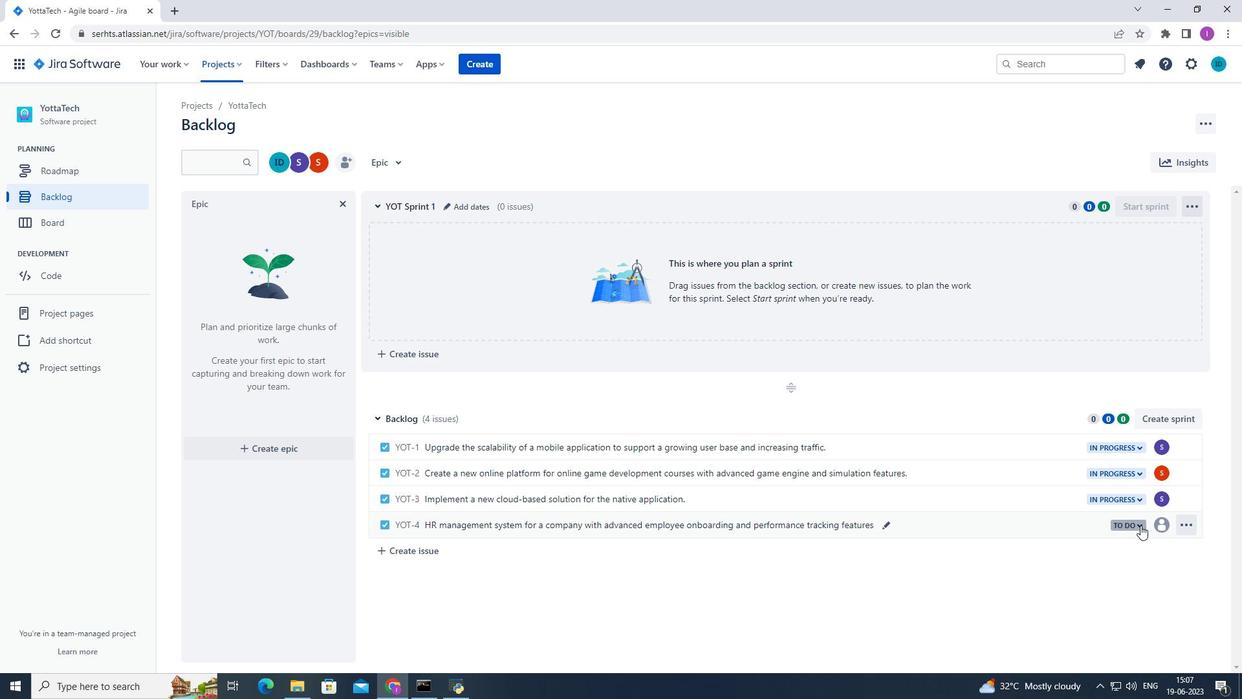 
Action: Mouse pressed left at (1163, 525)
Screenshot: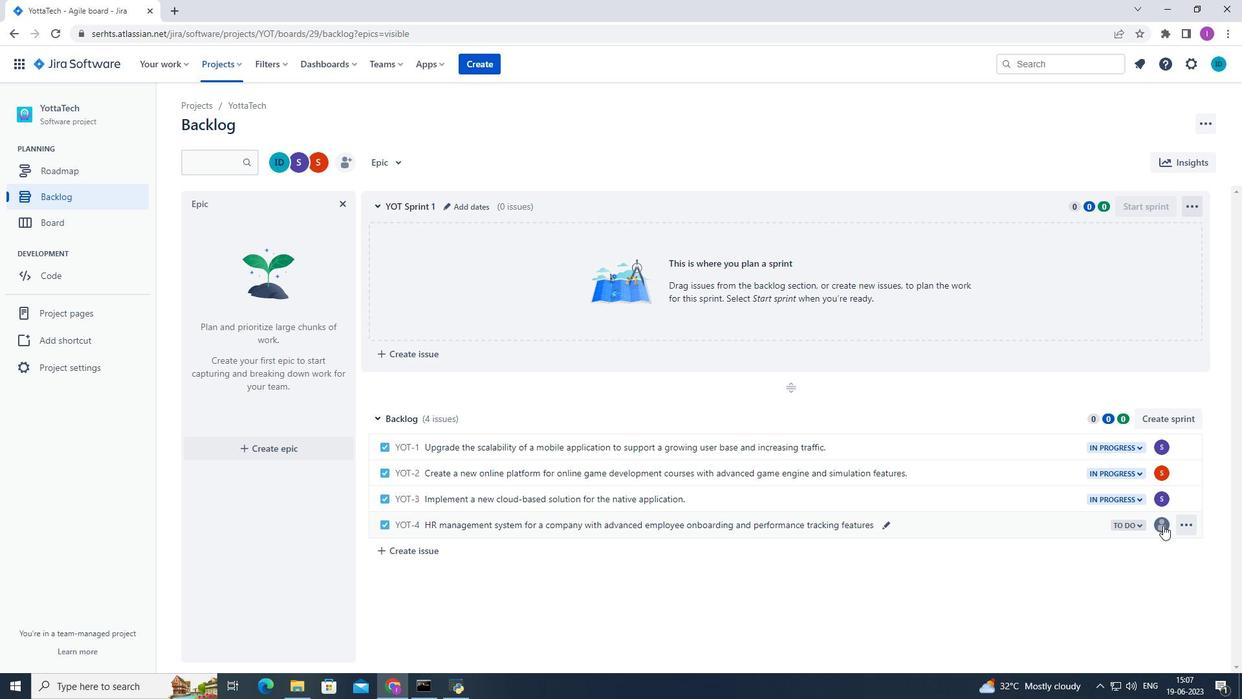 
Action: Mouse moved to (1096, 607)
Screenshot: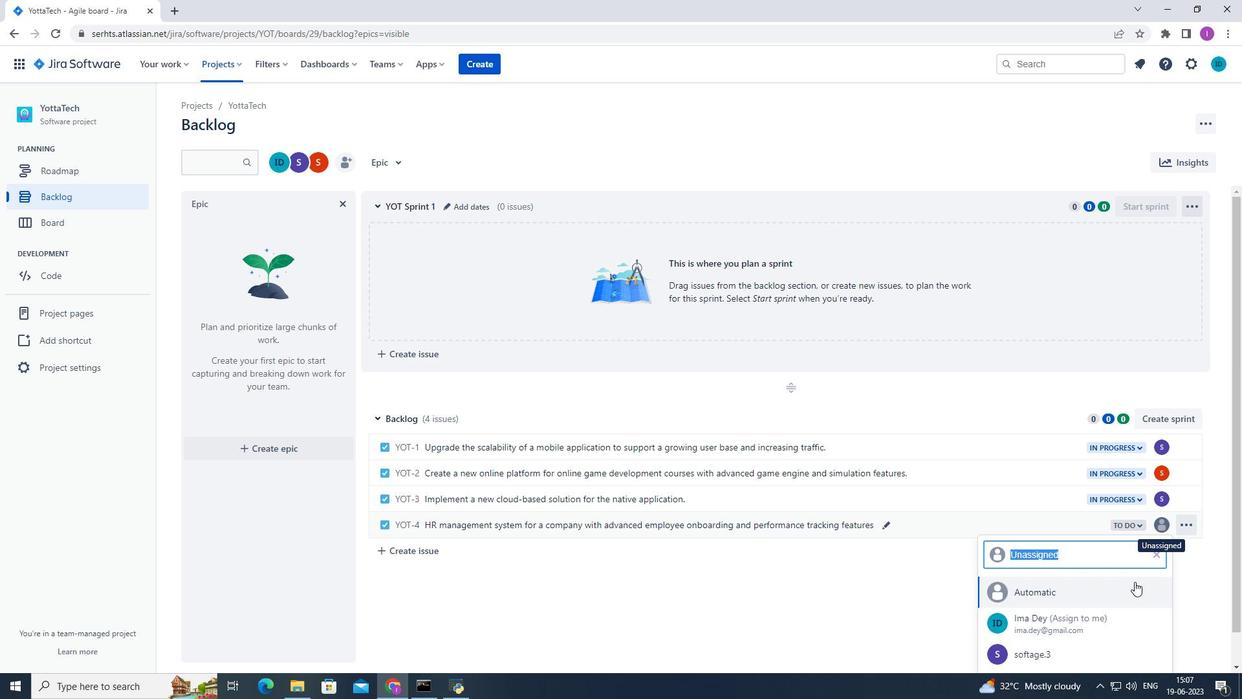 
Action: Mouse scrolled (1096, 606) with delta (0, 0)
Screenshot: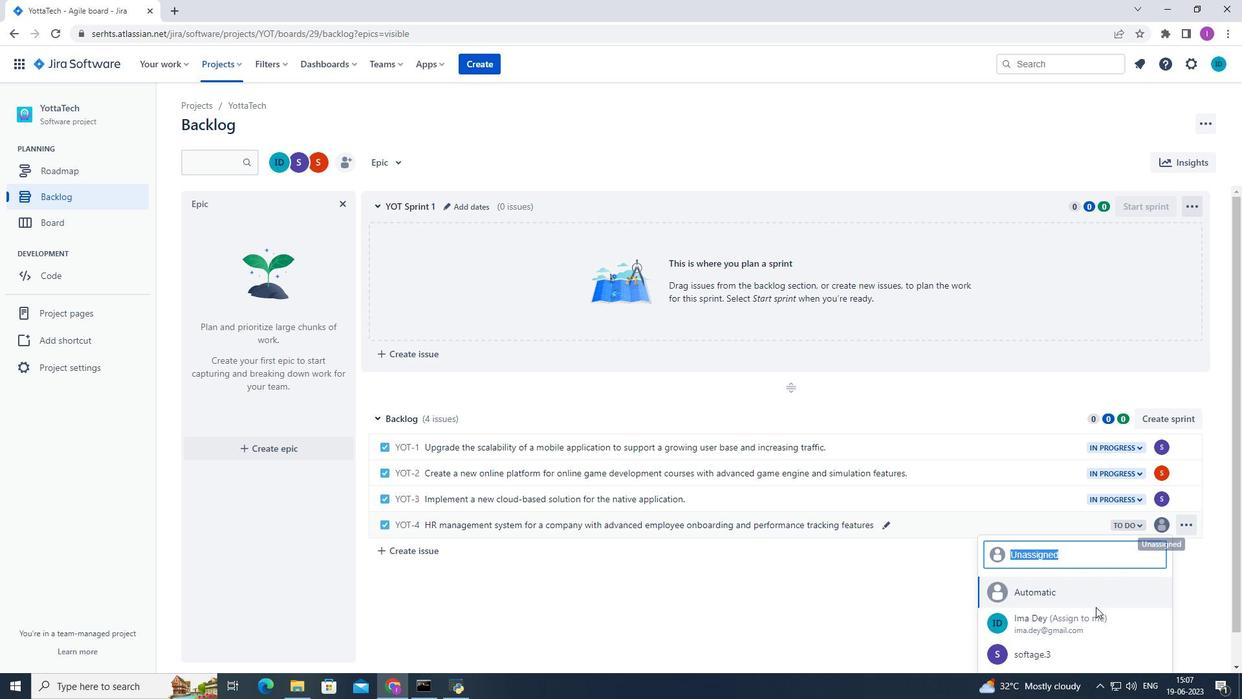 
Action: Mouse scrolled (1096, 606) with delta (0, 0)
Screenshot: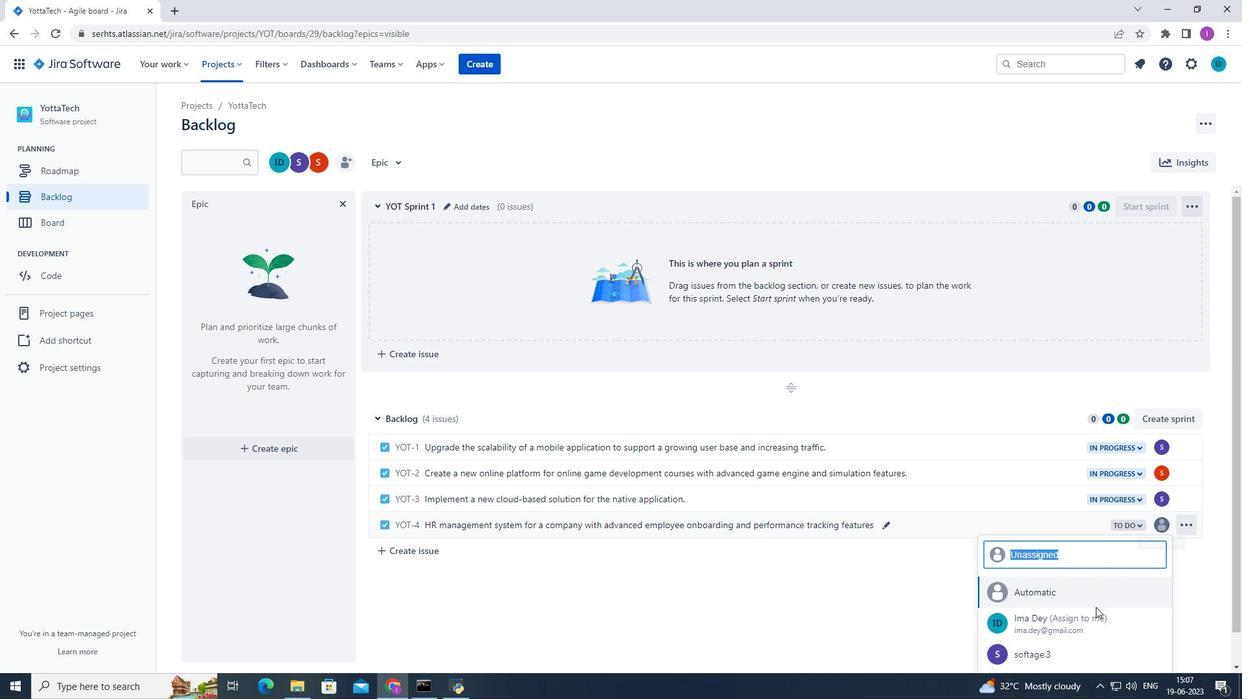
Action: Mouse scrolled (1096, 606) with delta (0, 0)
Screenshot: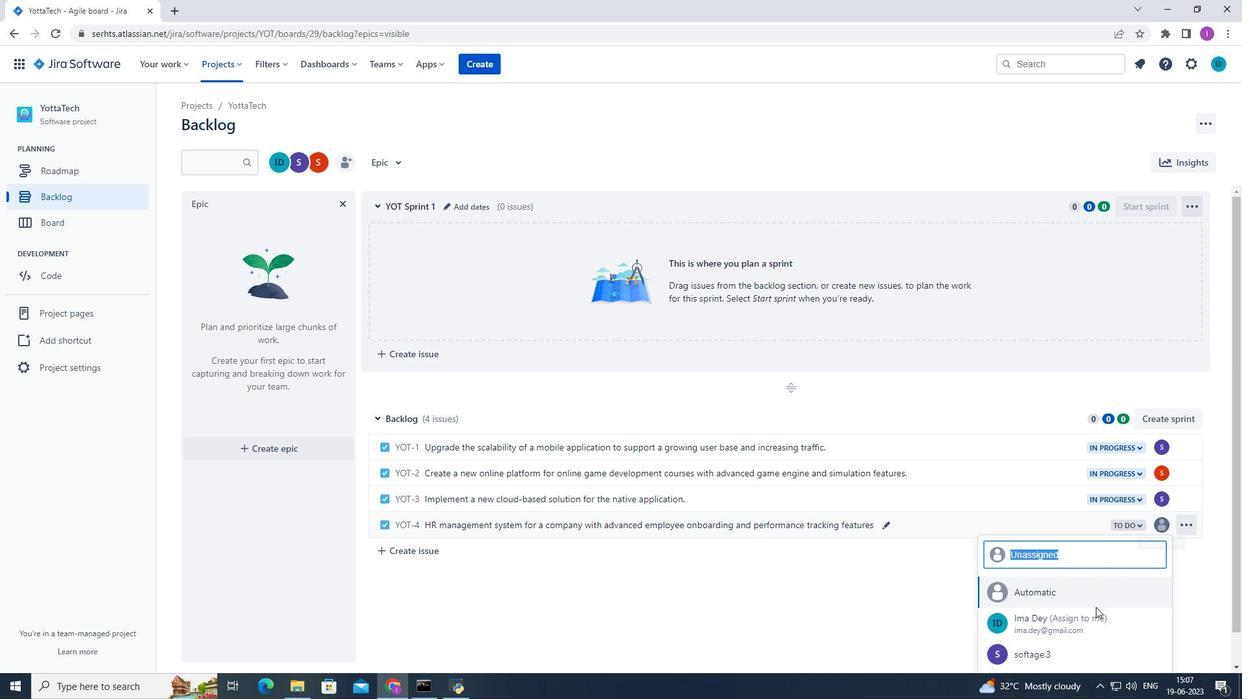 
Action: Mouse scrolled (1096, 606) with delta (0, 0)
Screenshot: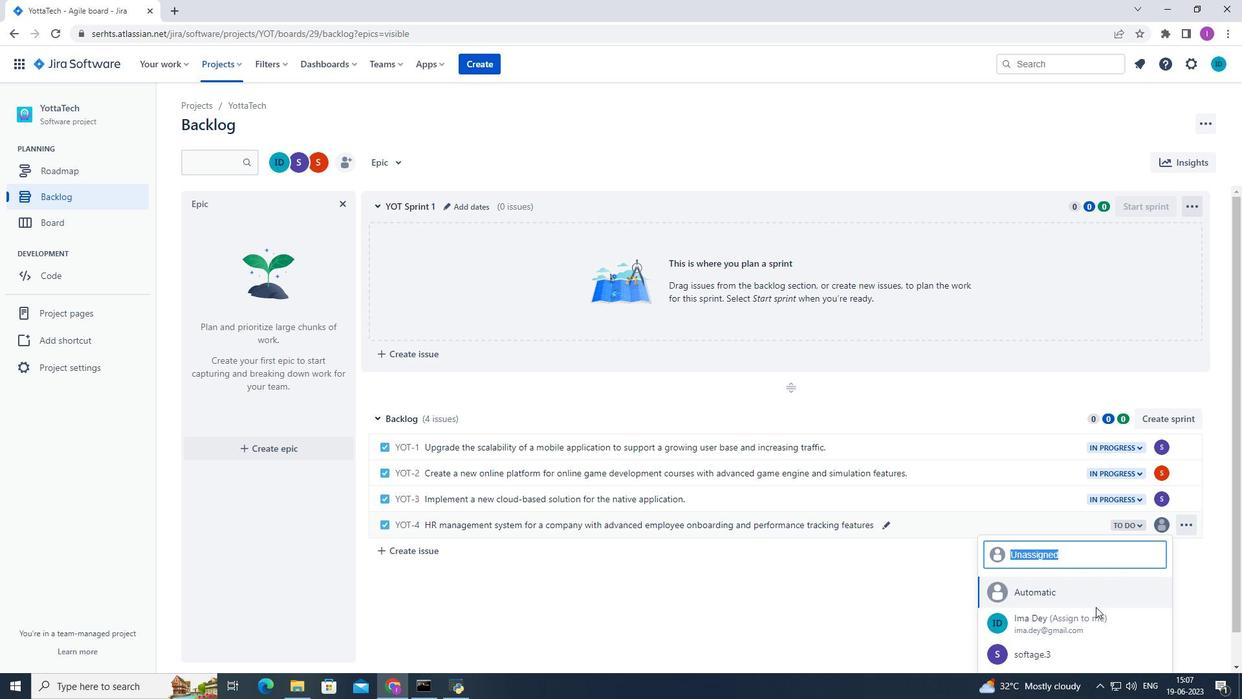 
Action: Mouse moved to (1093, 620)
Screenshot: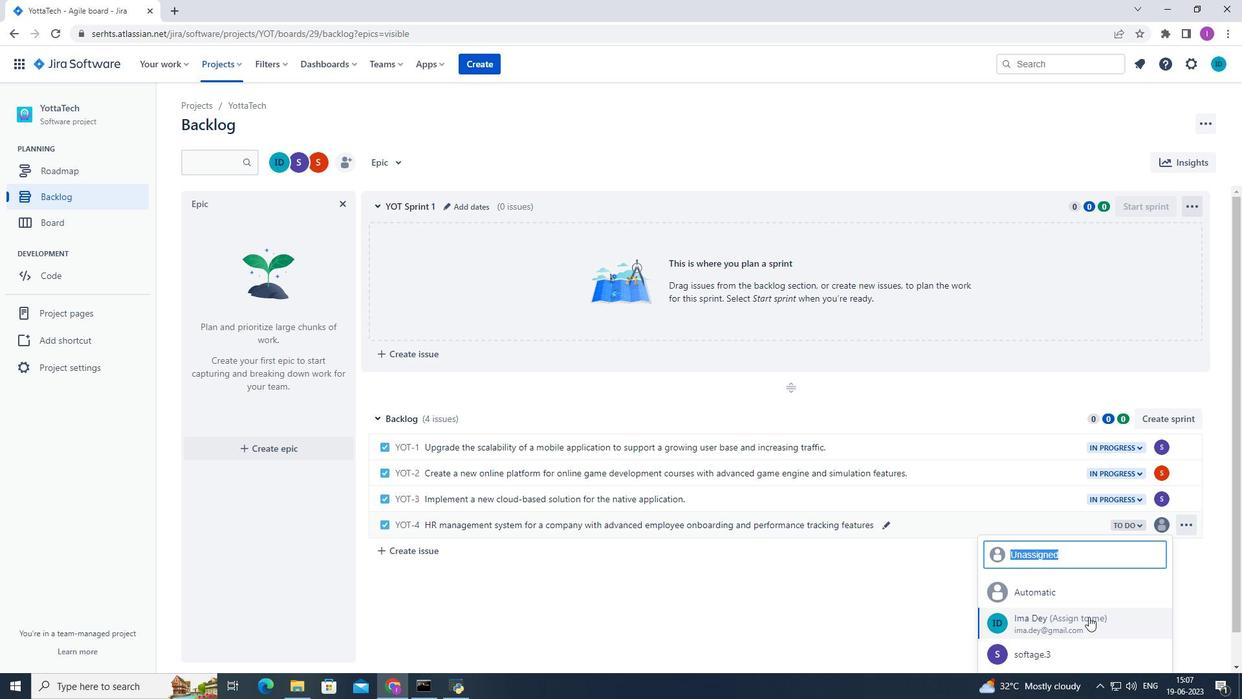
Action: Mouse scrolled (1093, 619) with delta (0, 0)
Screenshot: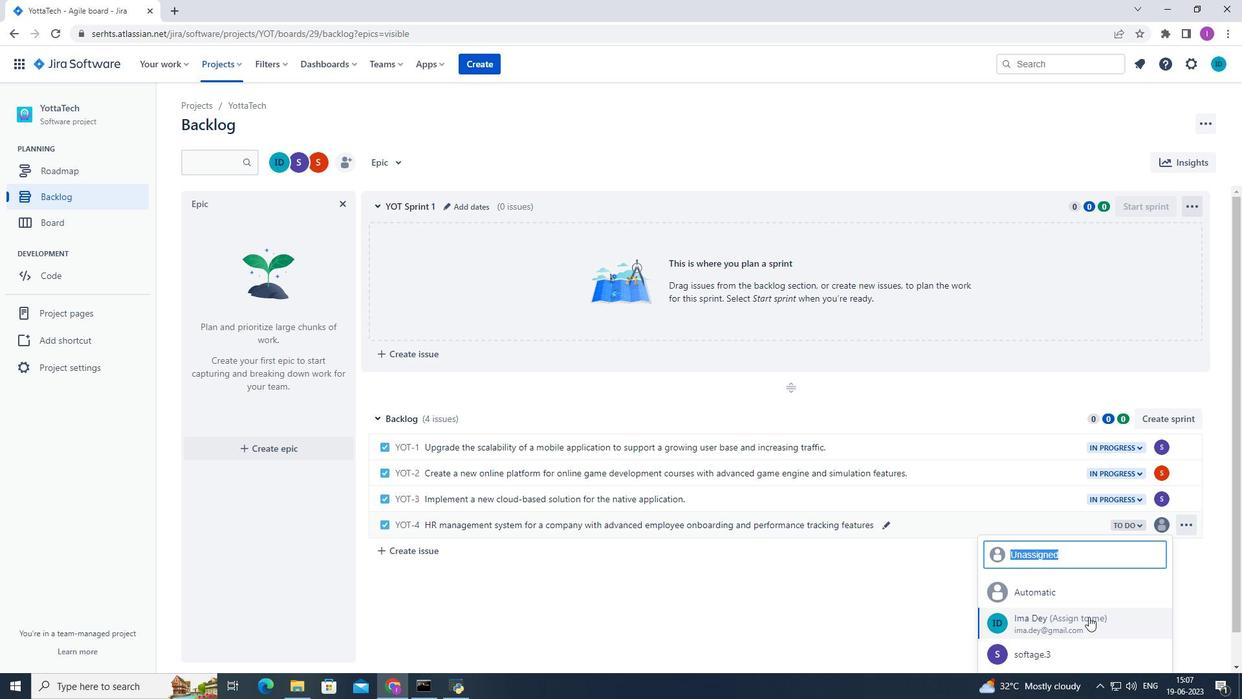 
Action: Mouse moved to (1093, 620)
Screenshot: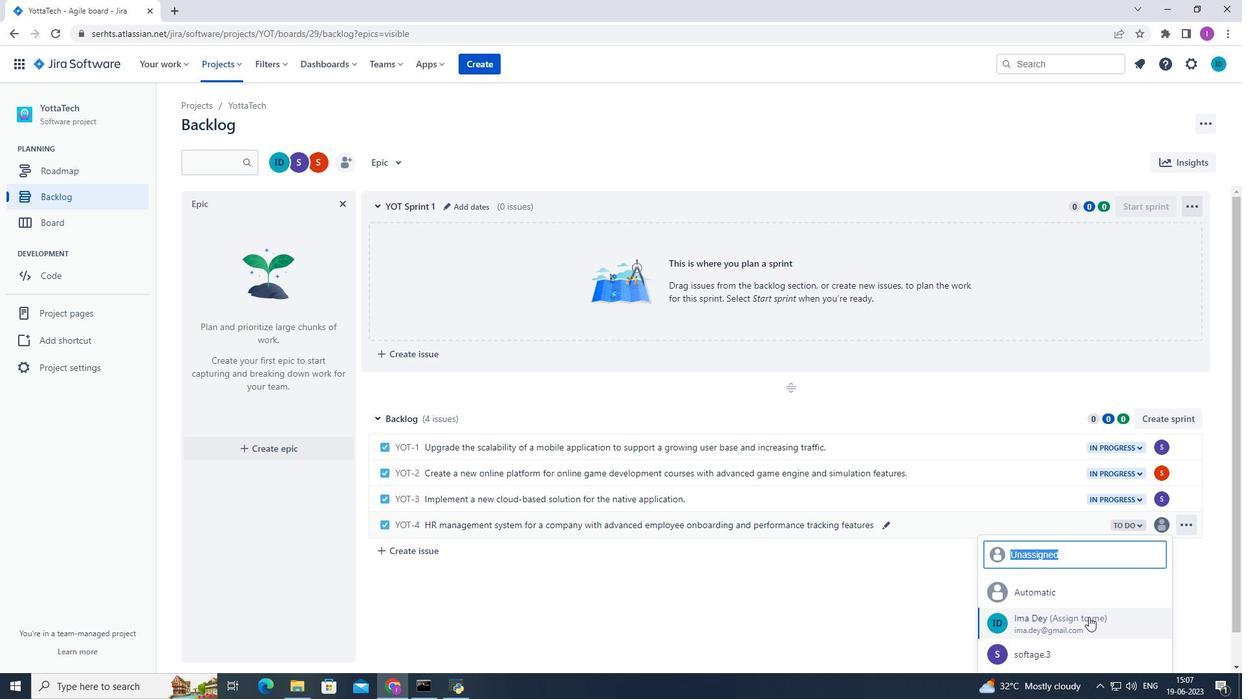 
Action: Mouse scrolled (1093, 619) with delta (0, 0)
Screenshot: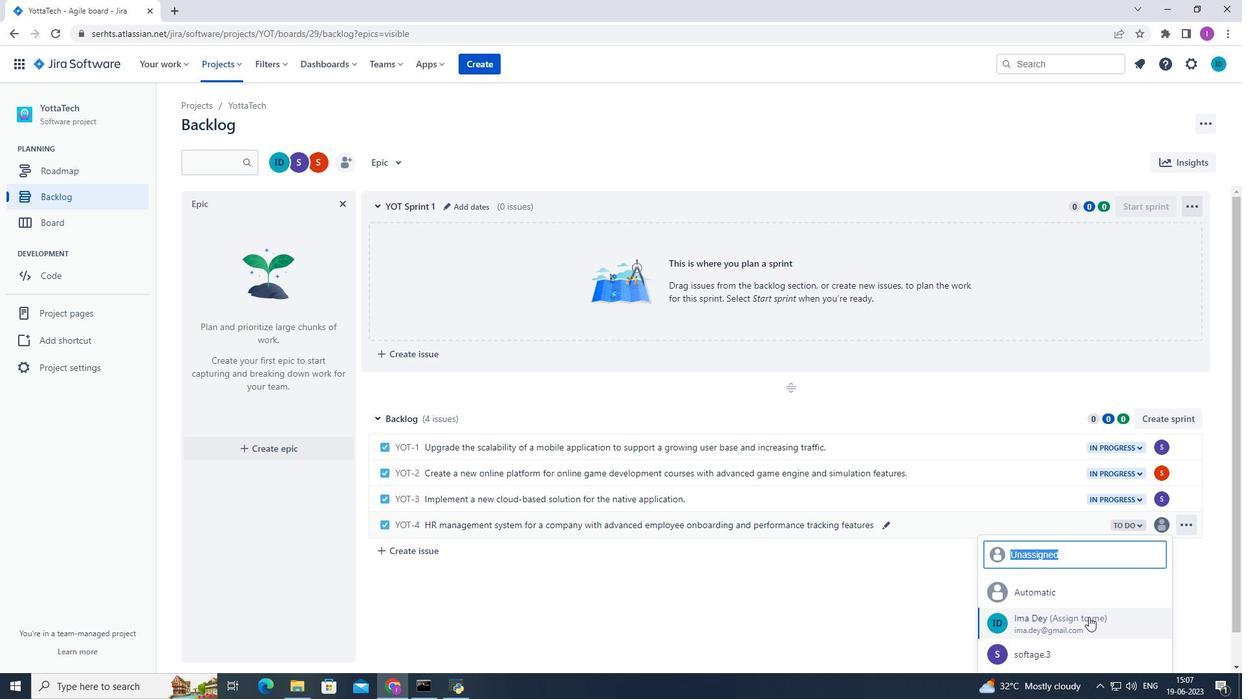 
Action: Mouse moved to (1093, 620)
Screenshot: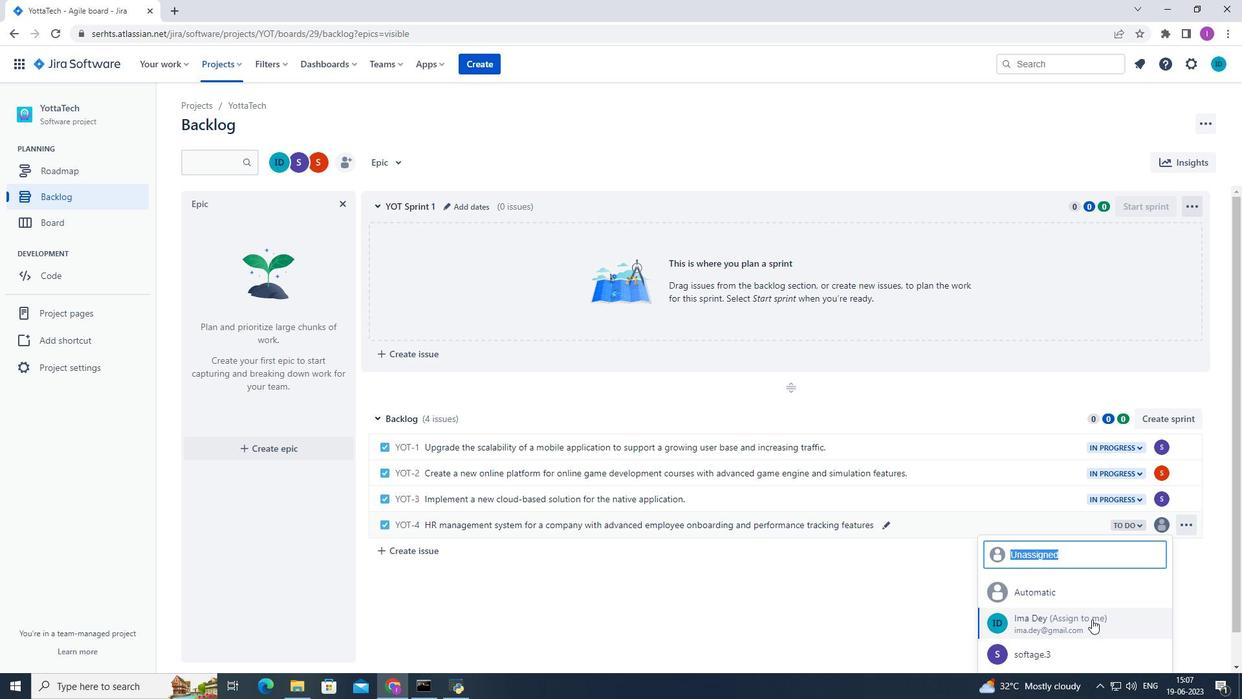 
Action: Mouse scrolled (1093, 620) with delta (0, 0)
Screenshot: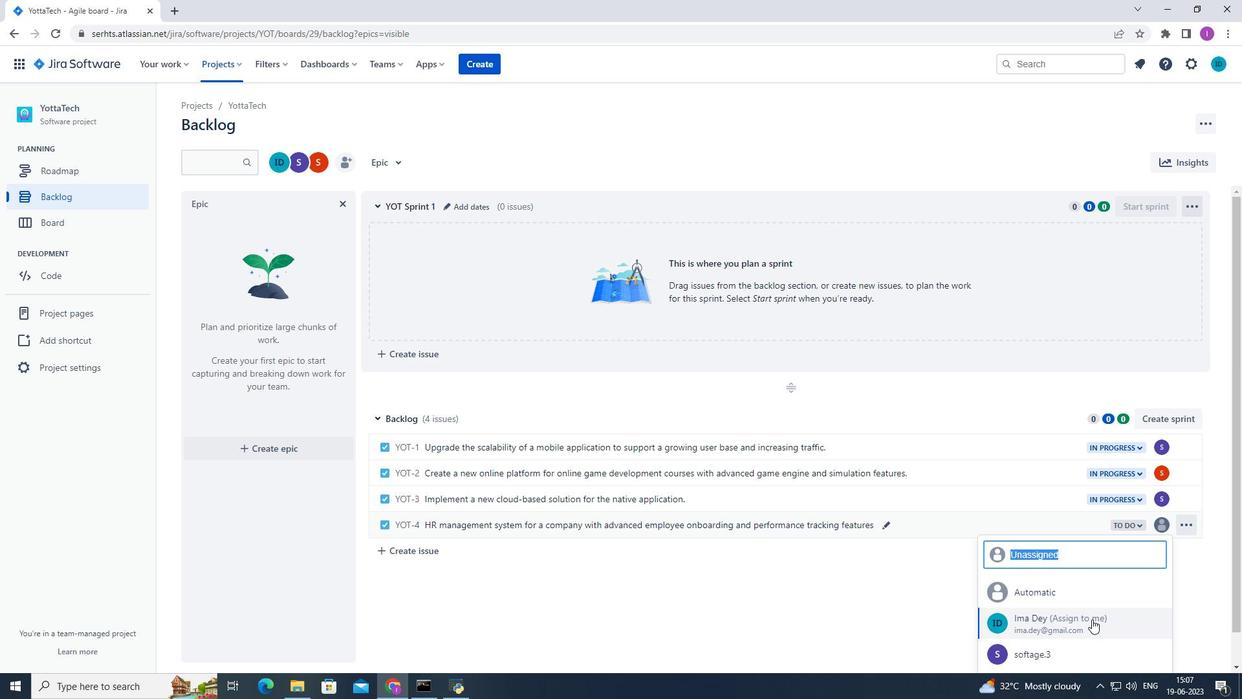 
Action: Mouse moved to (1174, 616)
Screenshot: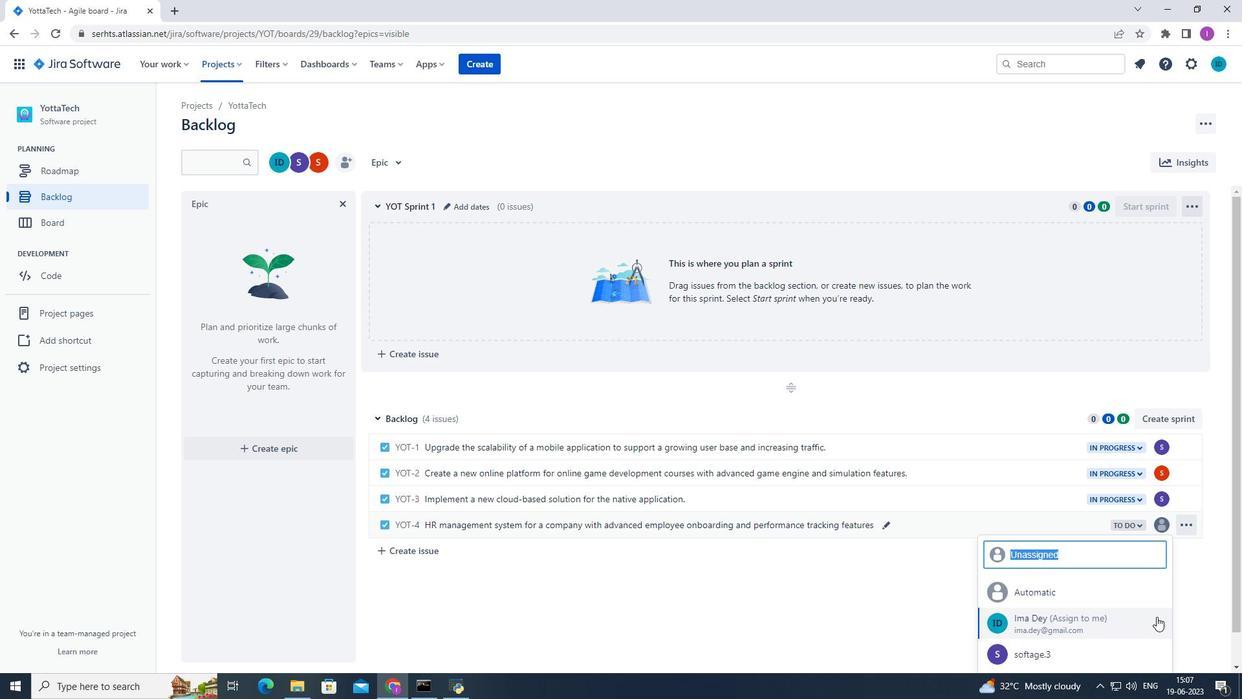 
Action: Mouse scrolled (1174, 616) with delta (0, 0)
Screenshot: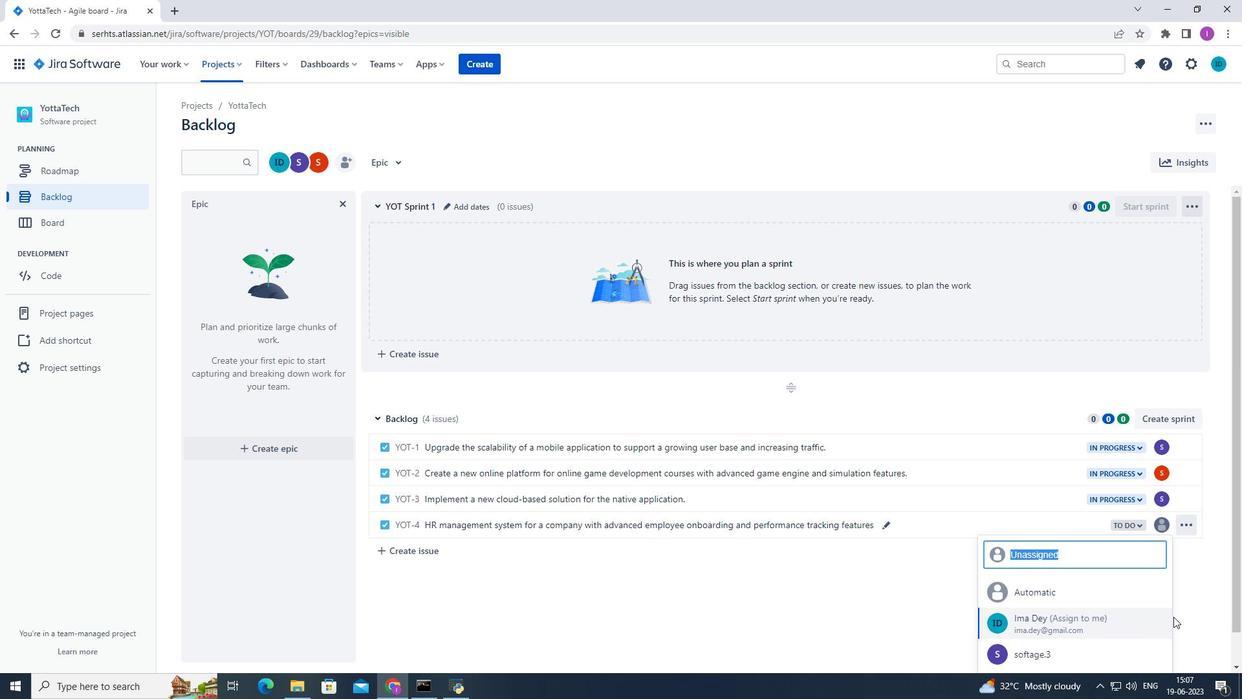 
Action: Mouse scrolled (1174, 616) with delta (0, 0)
Screenshot: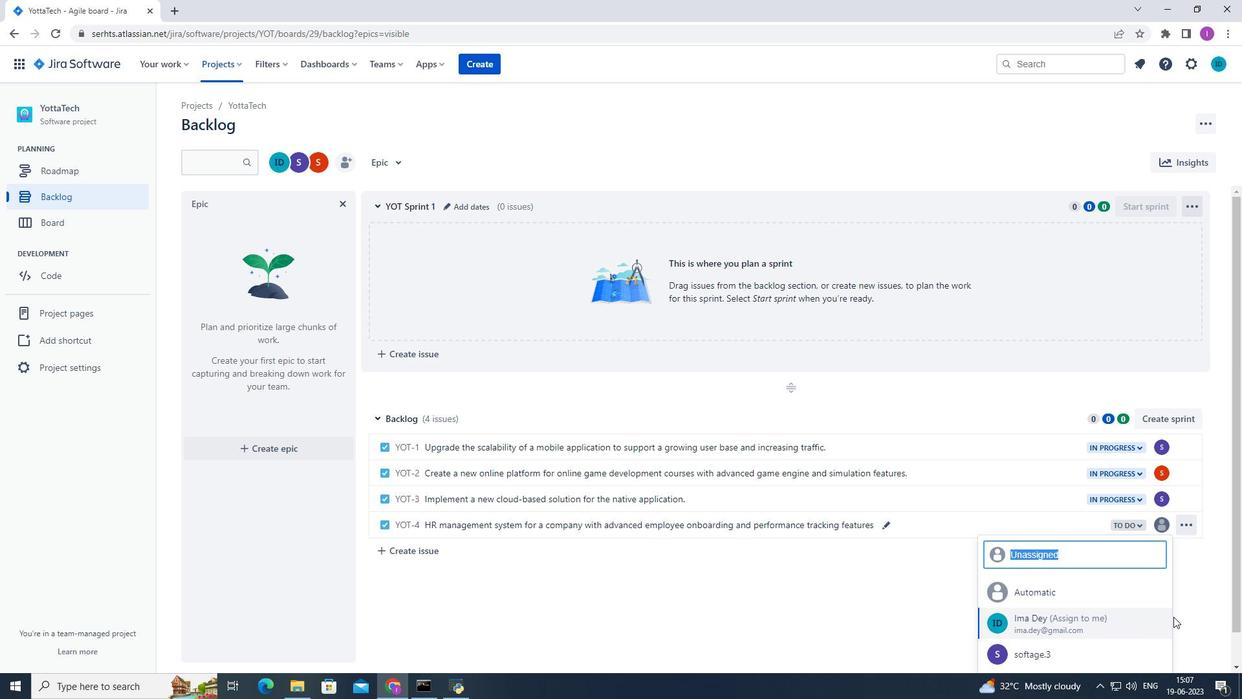 
Action: Mouse moved to (1174, 616)
Screenshot: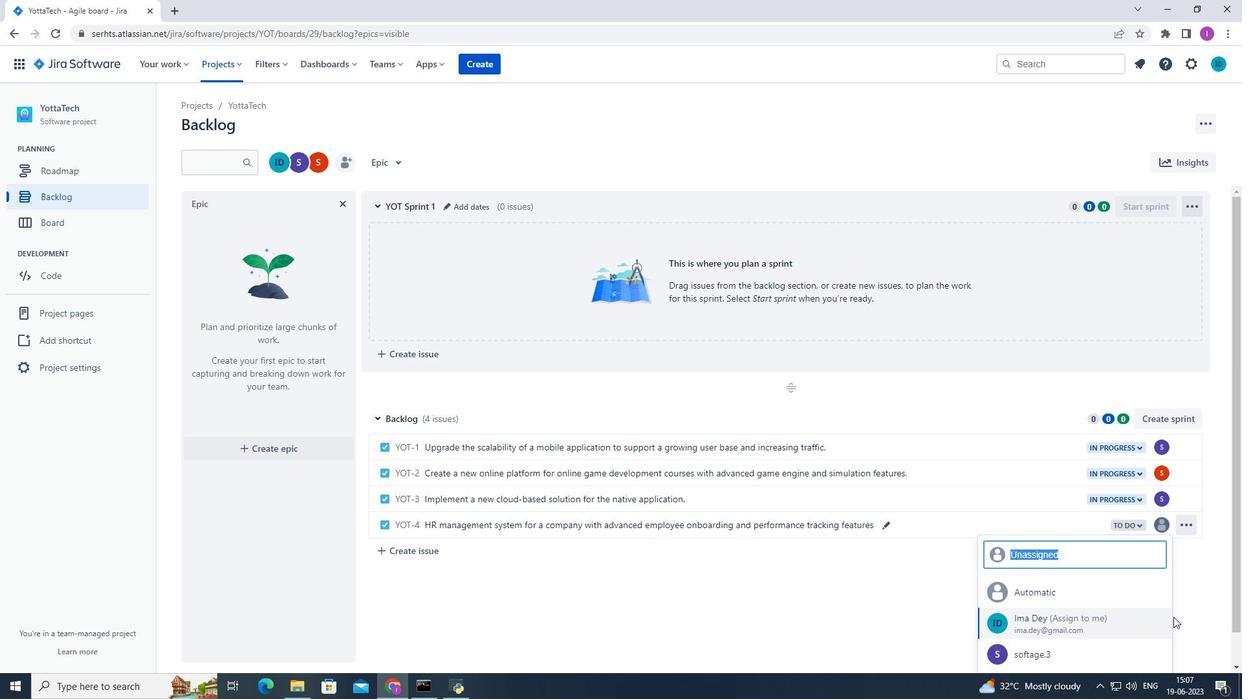 
Action: Mouse scrolled (1174, 616) with delta (0, 0)
Screenshot: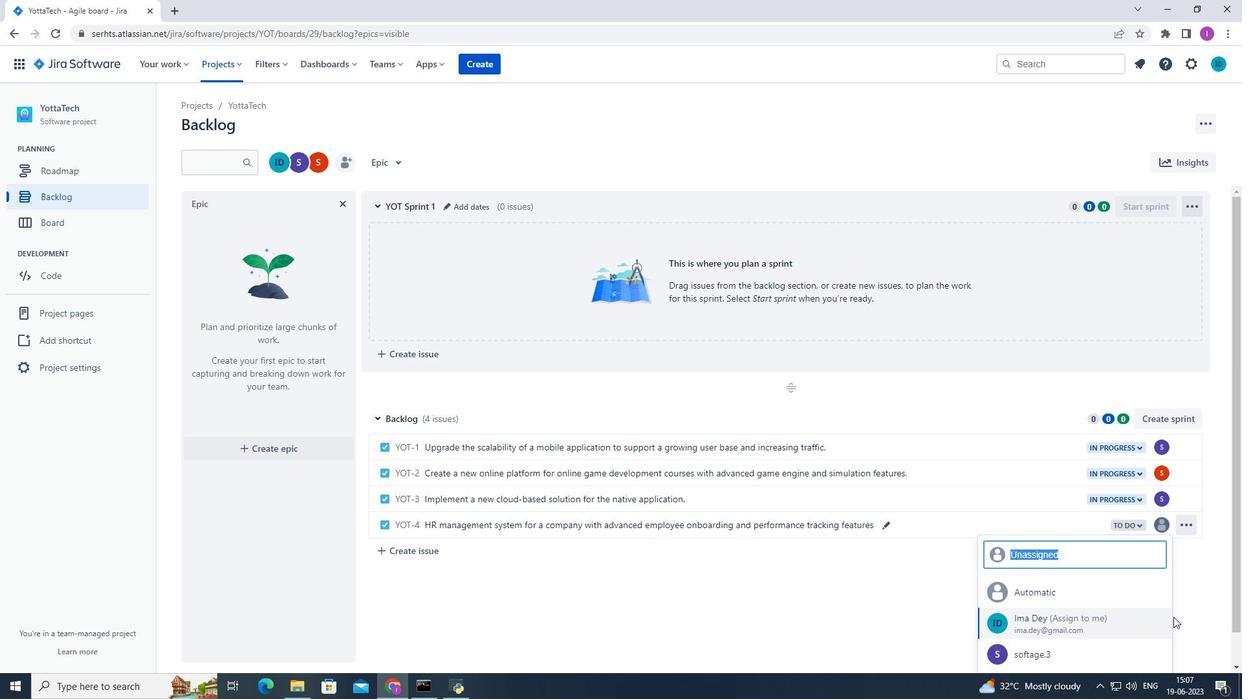 
Action: Mouse scrolled (1174, 616) with delta (0, 0)
Screenshot: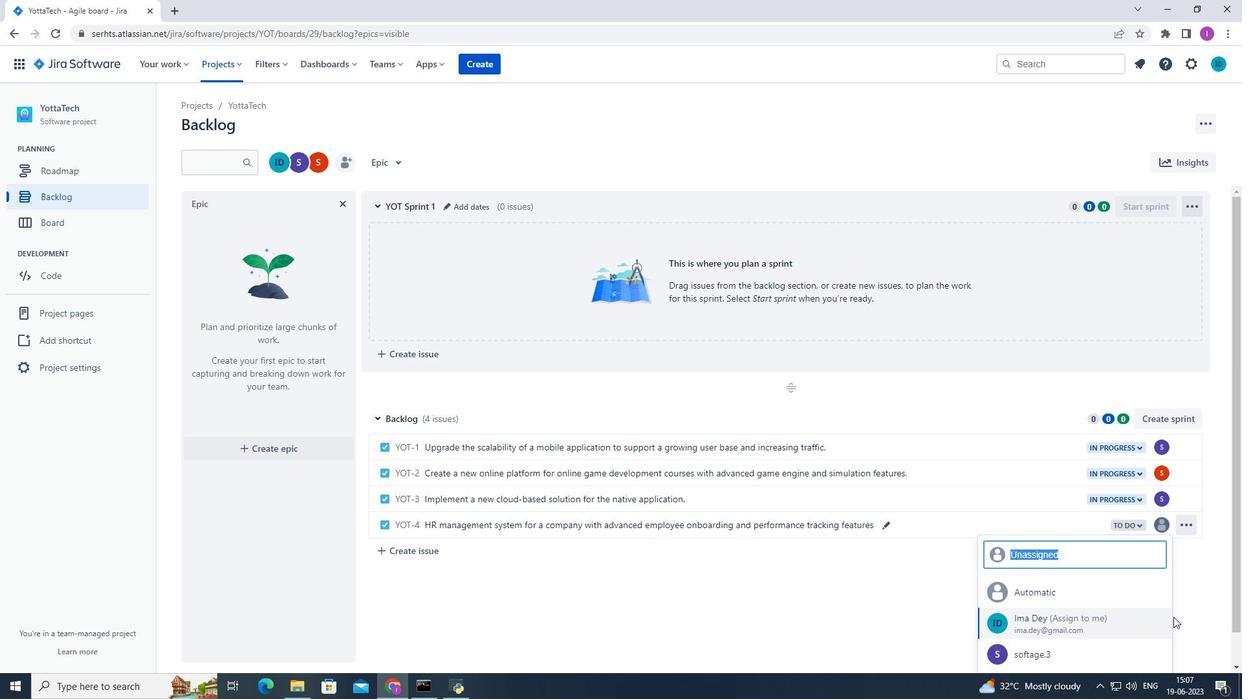 
Action: Mouse moved to (1185, 616)
Screenshot: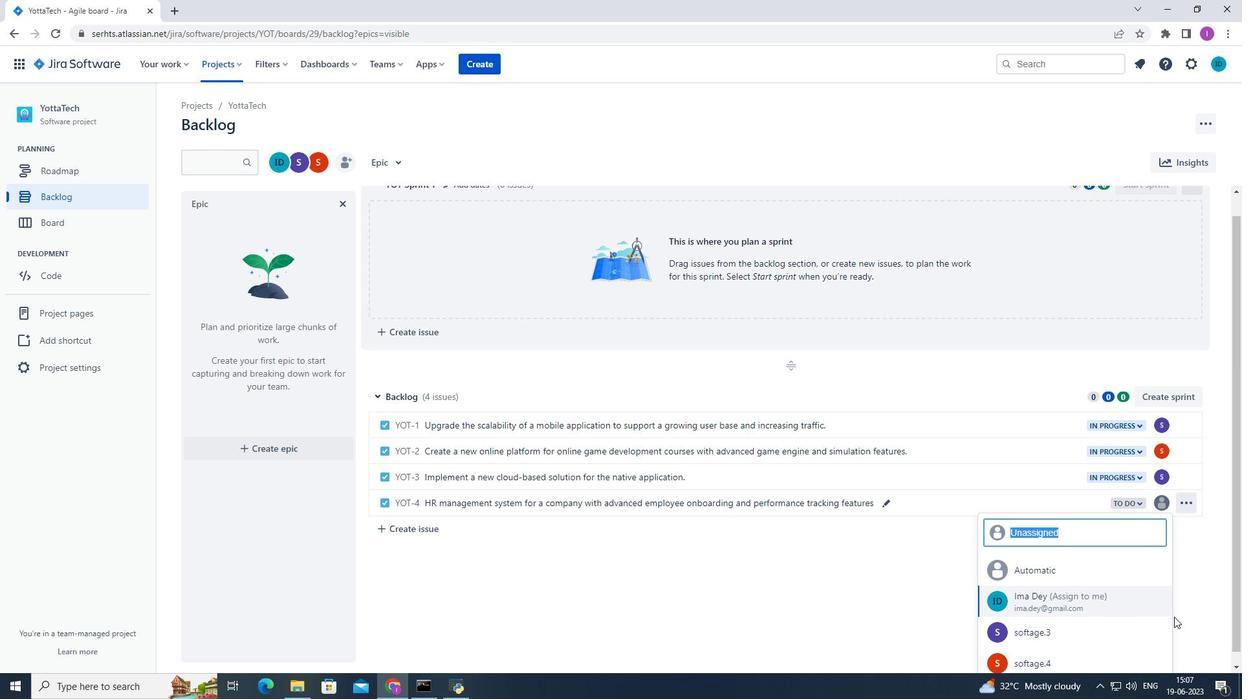 
Action: Mouse scrolled (1185, 616) with delta (0, 0)
Screenshot: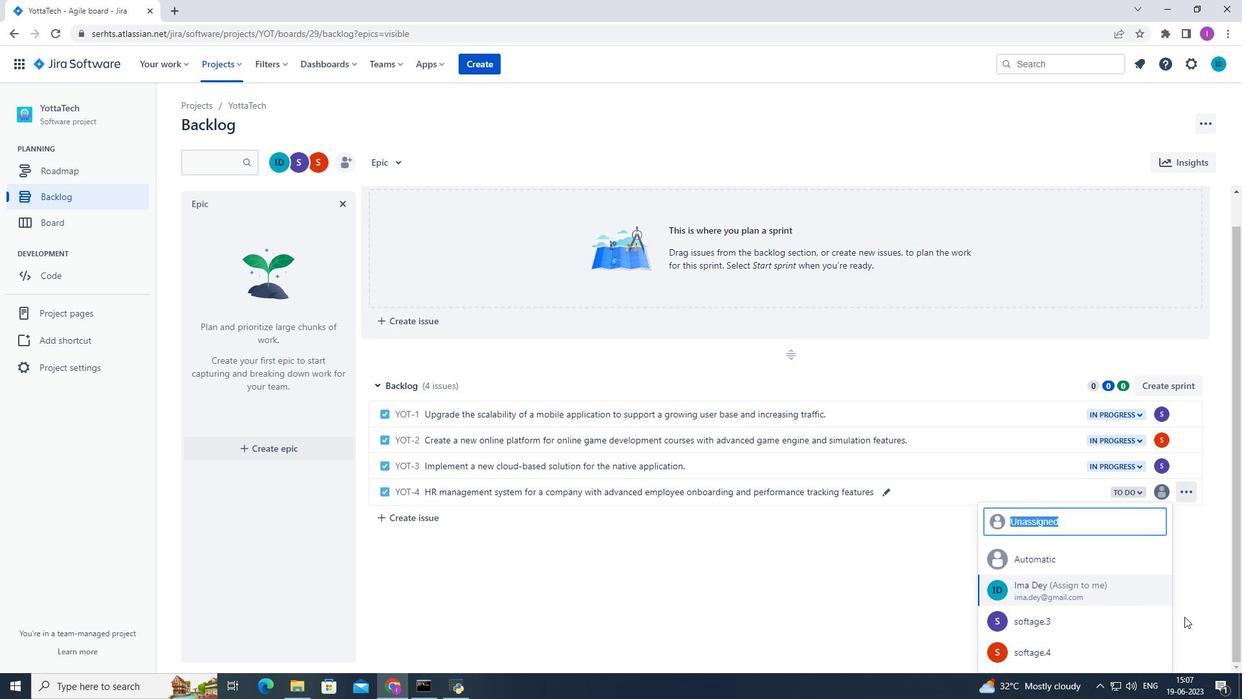
Action: Mouse scrolled (1185, 616) with delta (0, 0)
Screenshot: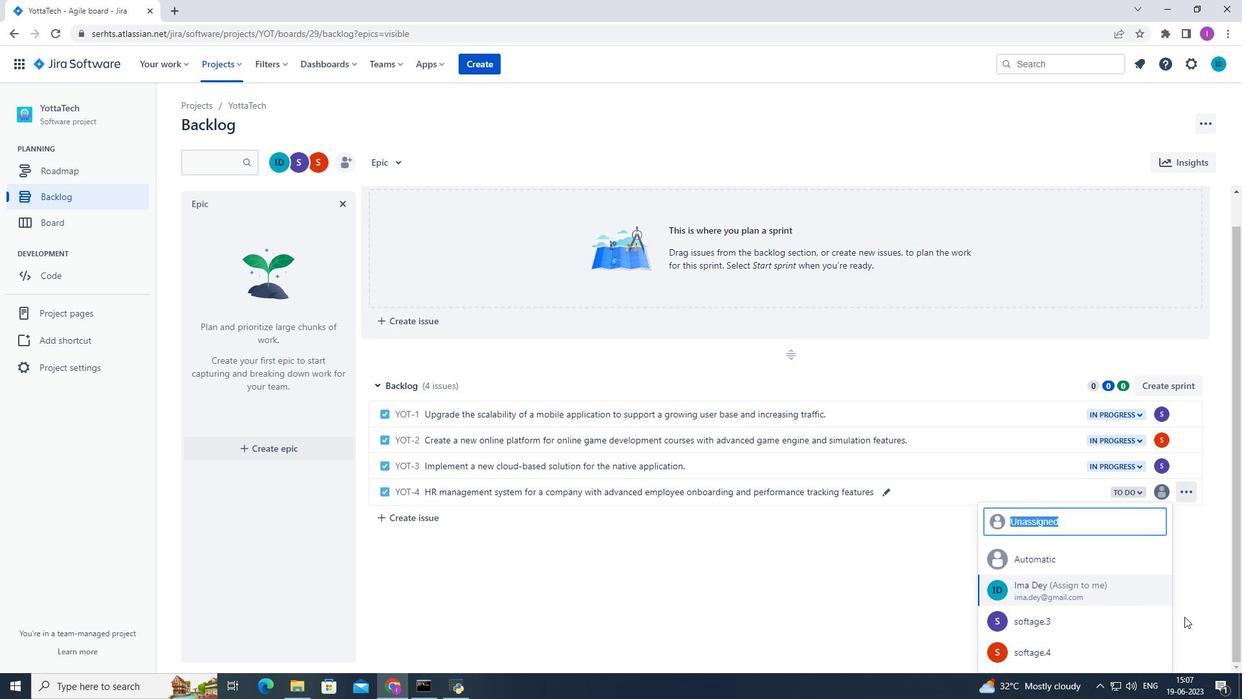
Action: Mouse scrolled (1185, 616) with delta (0, 0)
Screenshot: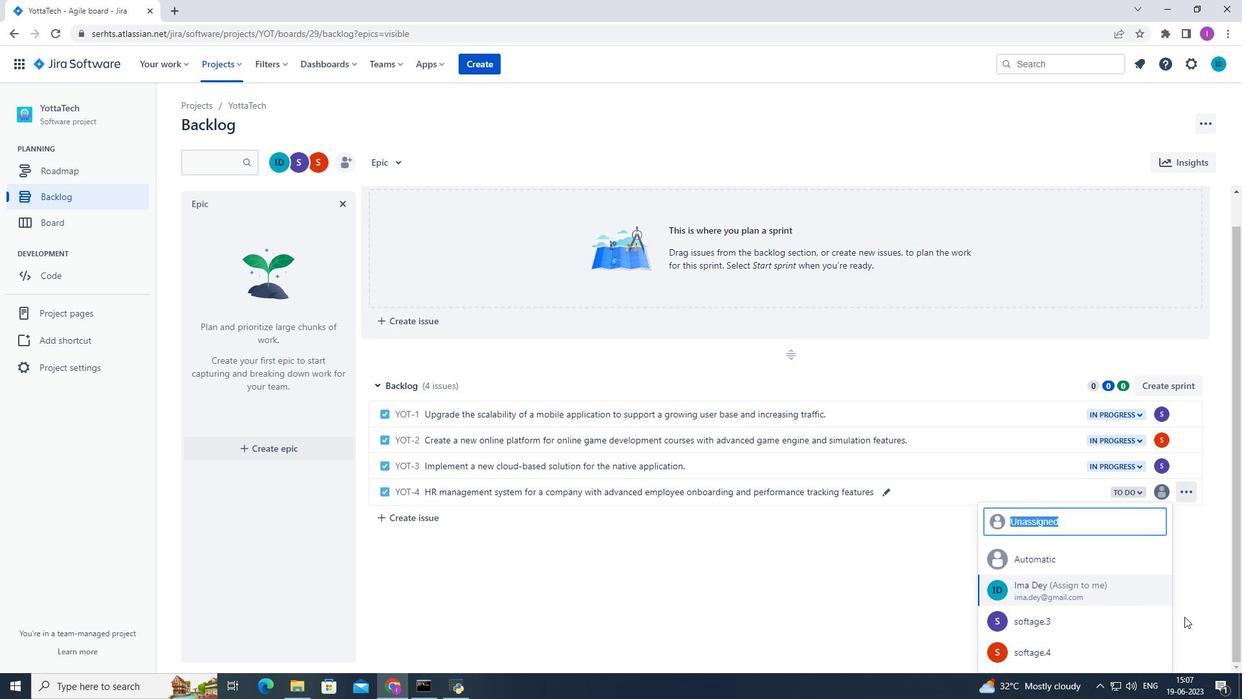
Action: Mouse scrolled (1185, 616) with delta (0, 0)
Screenshot: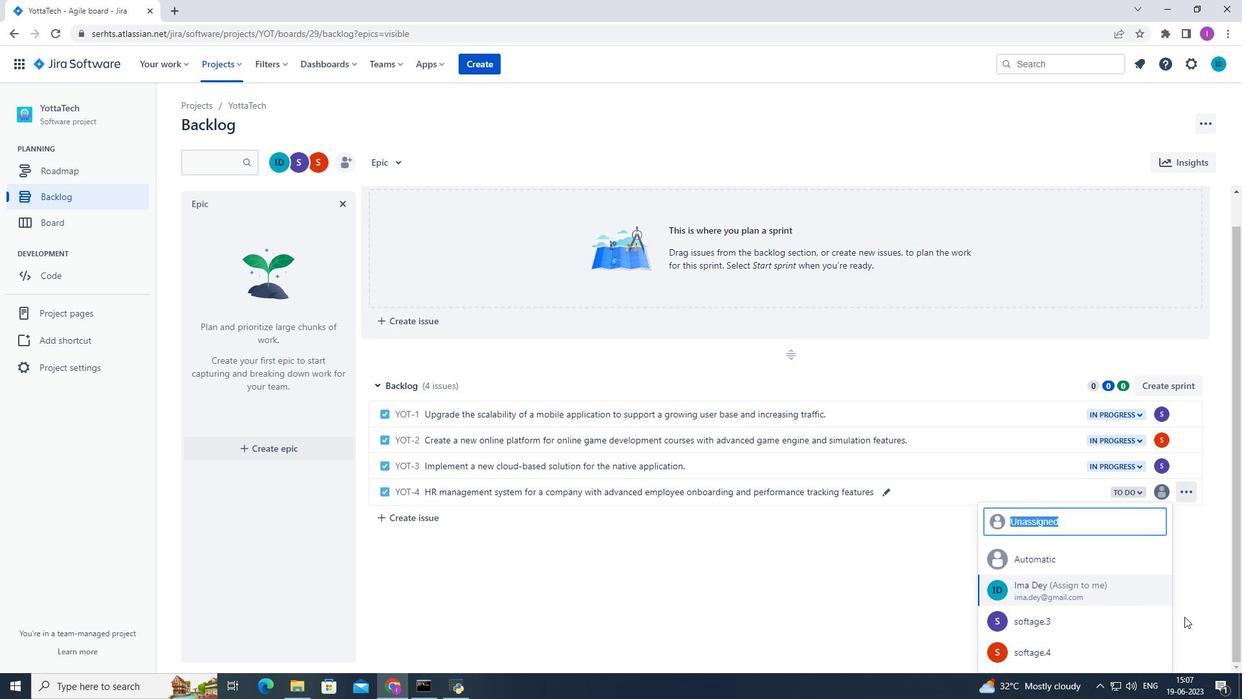 
Action: Mouse moved to (1048, 653)
Screenshot: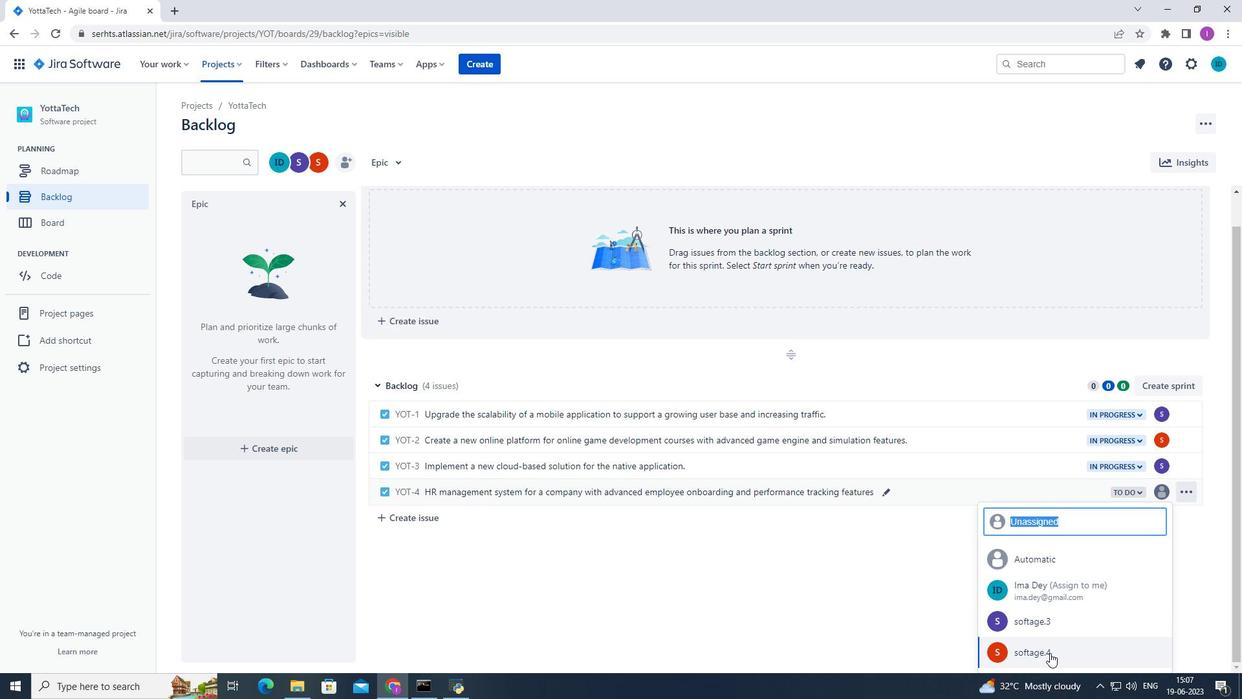 
Action: Mouse pressed left at (1048, 653)
Screenshot: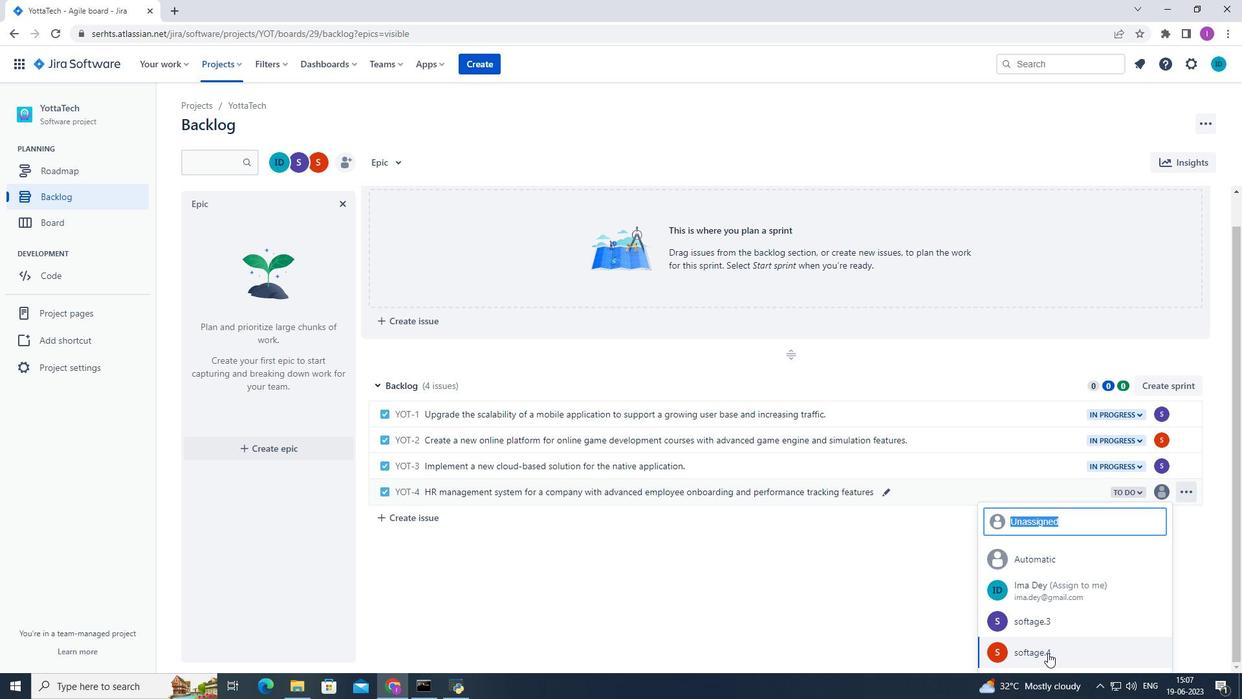 
Action: Mouse moved to (1140, 526)
Screenshot: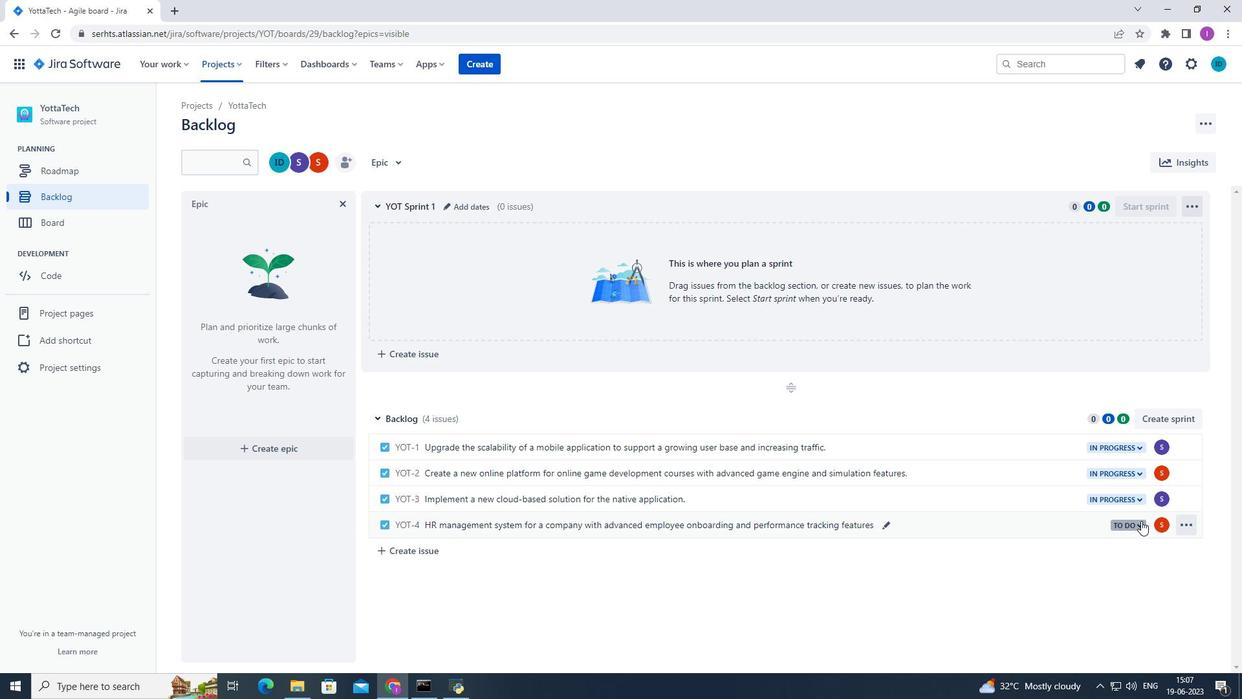 
Action: Mouse pressed left at (1140, 526)
Screenshot: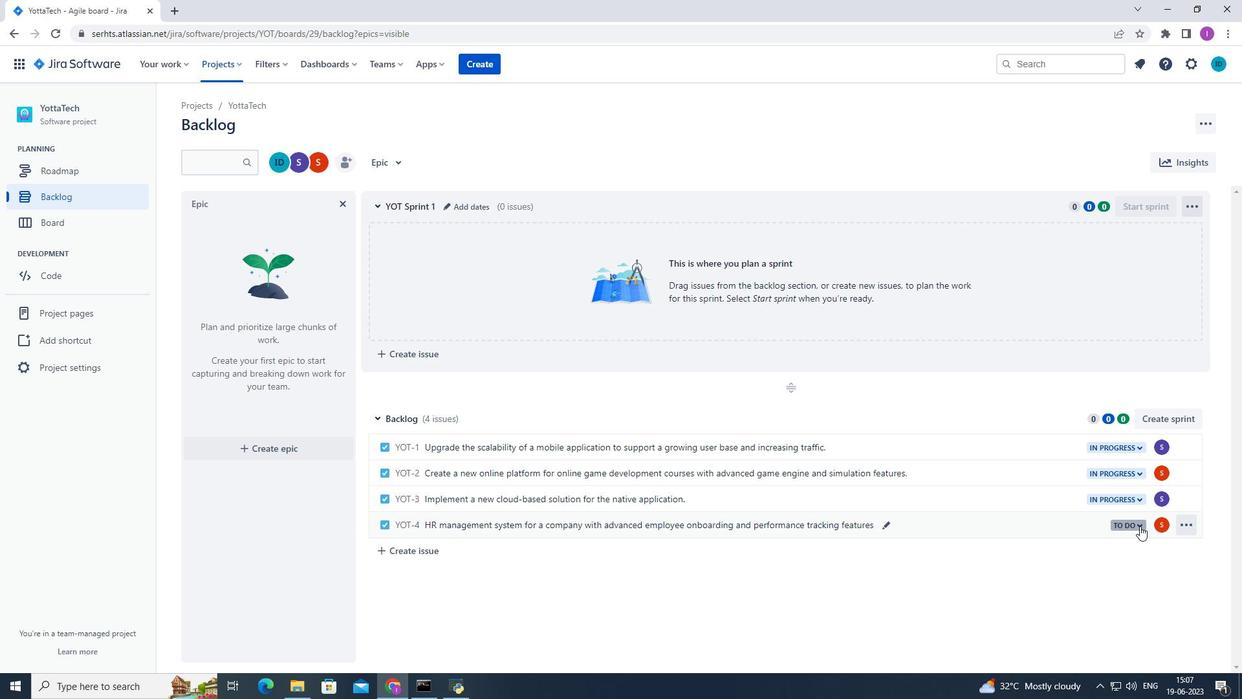 
Action: Mouse moved to (1073, 552)
Screenshot: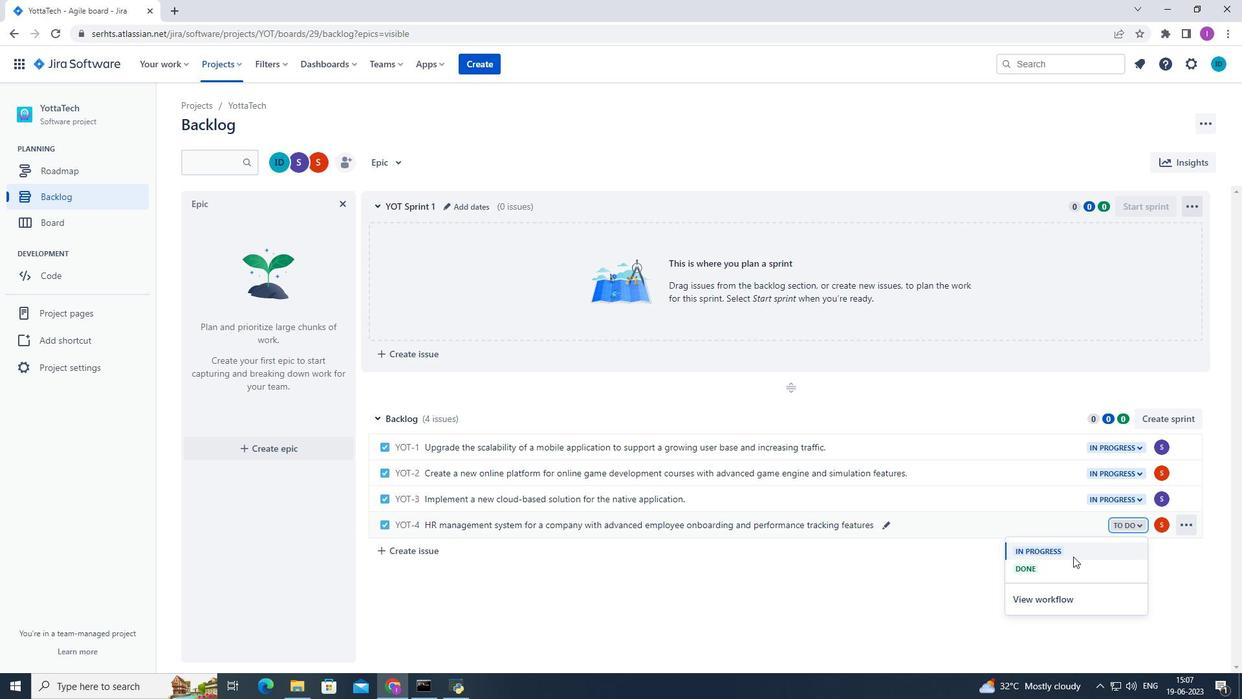 
Action: Mouse pressed left at (1073, 552)
Screenshot: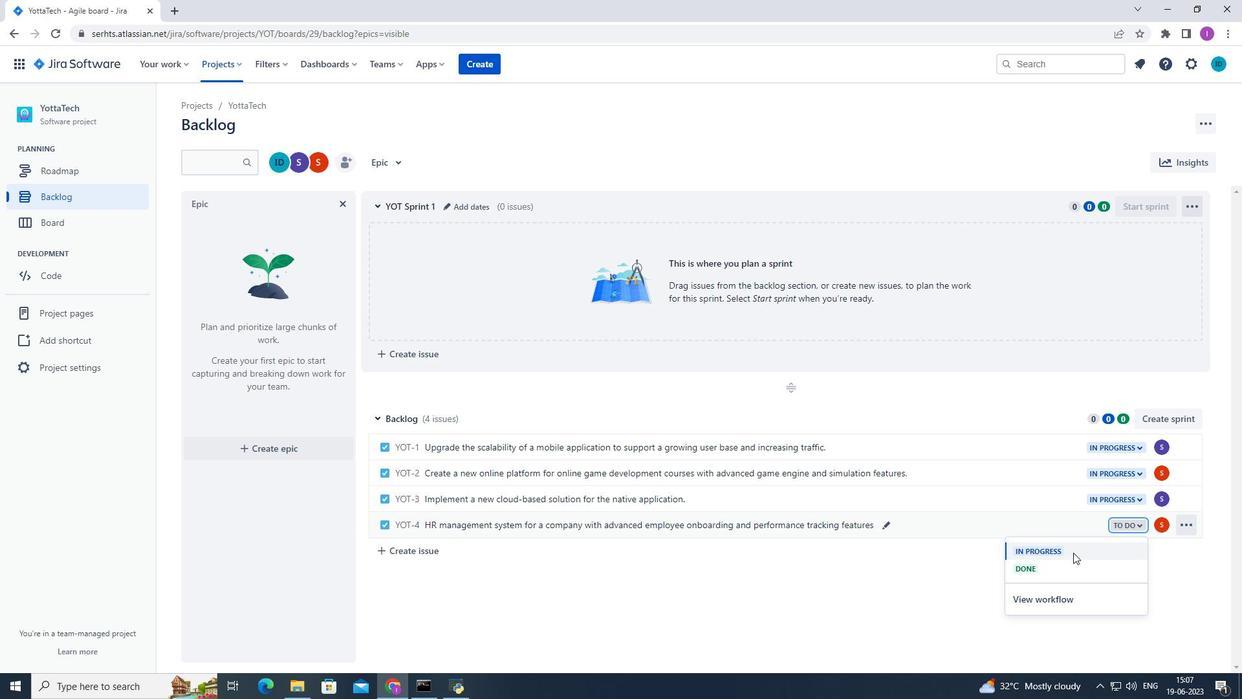 
Action: Mouse pressed left at (1073, 552)
Screenshot: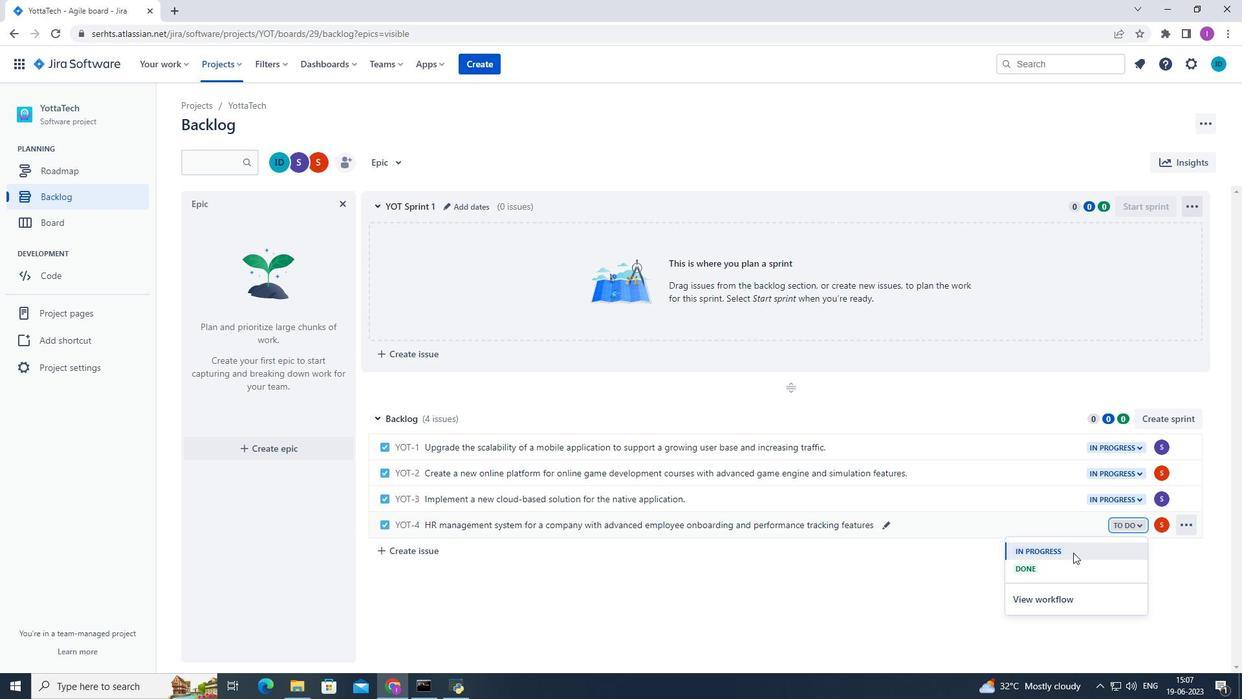 
Action: Mouse moved to (1042, 614)
Screenshot: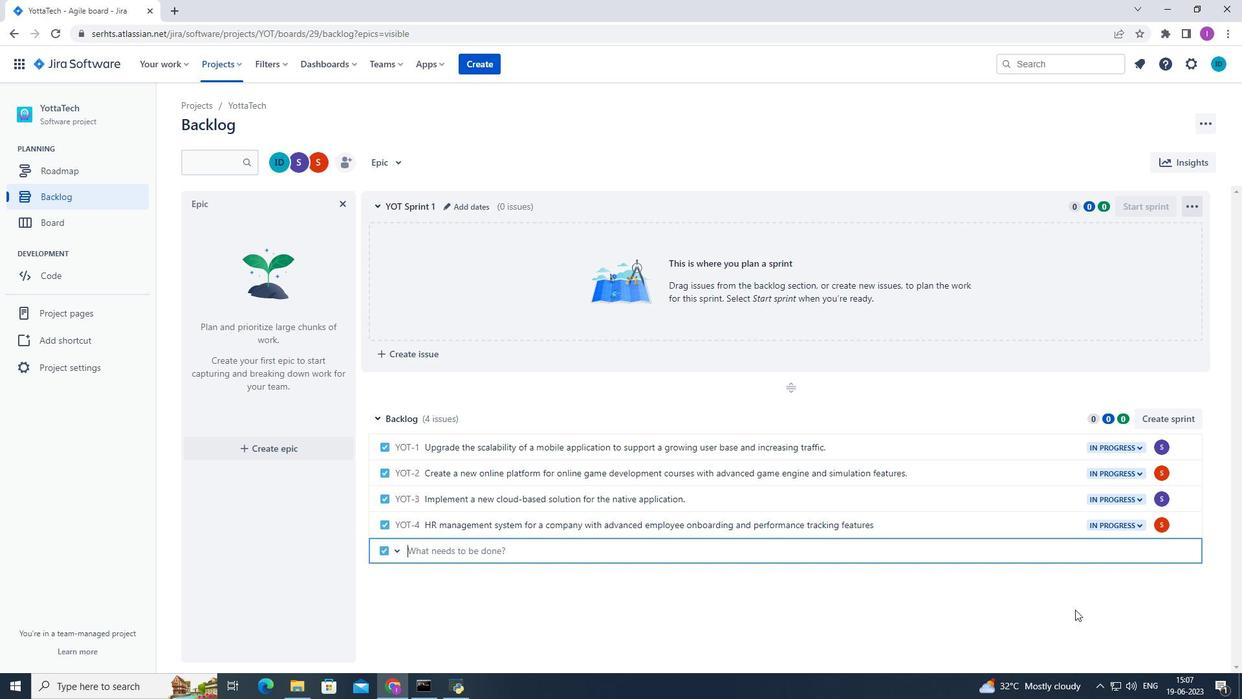 
